 Task: Create a due date automation trigger when advanced on, on the wednesday of the week before a card is due add dates starting in between 1 and 5 days at 11:00 AM.
Action: Mouse moved to (1351, 108)
Screenshot: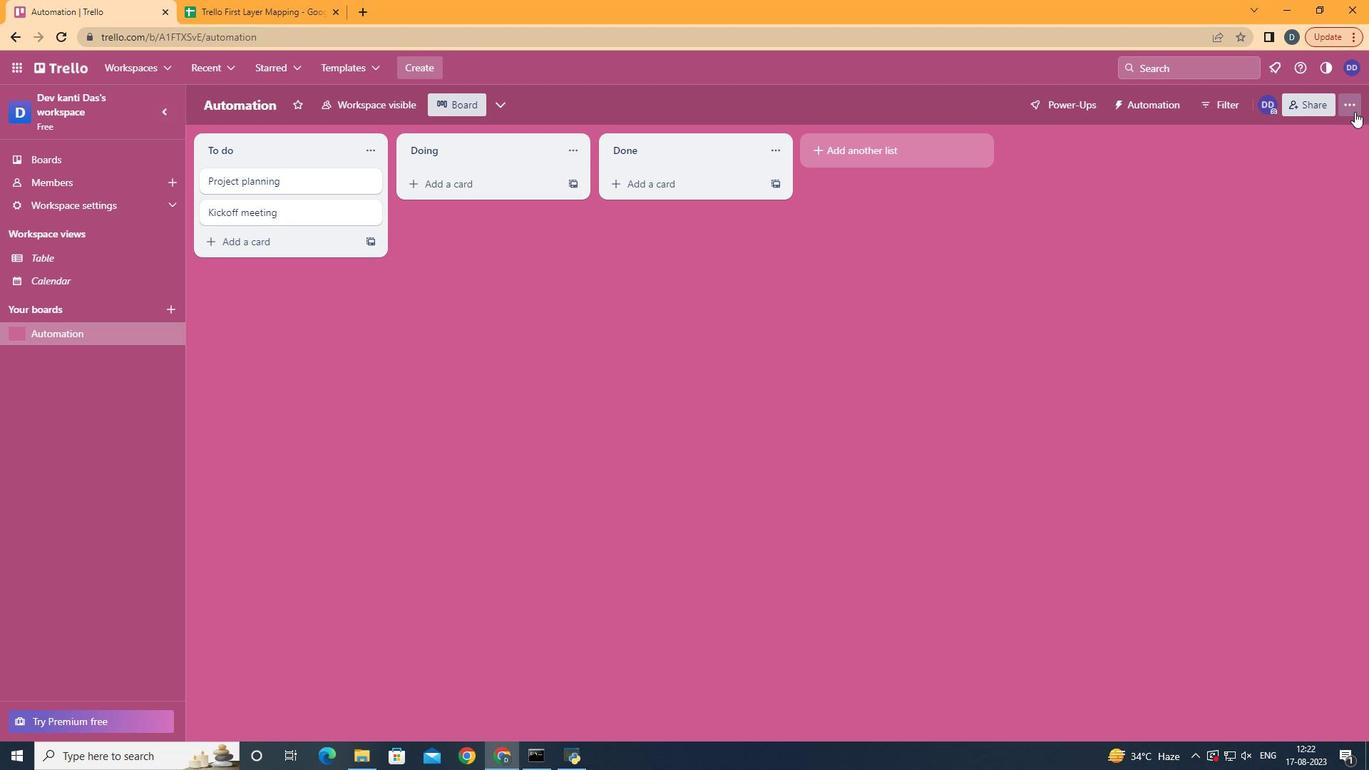 
Action: Mouse pressed left at (1351, 108)
Screenshot: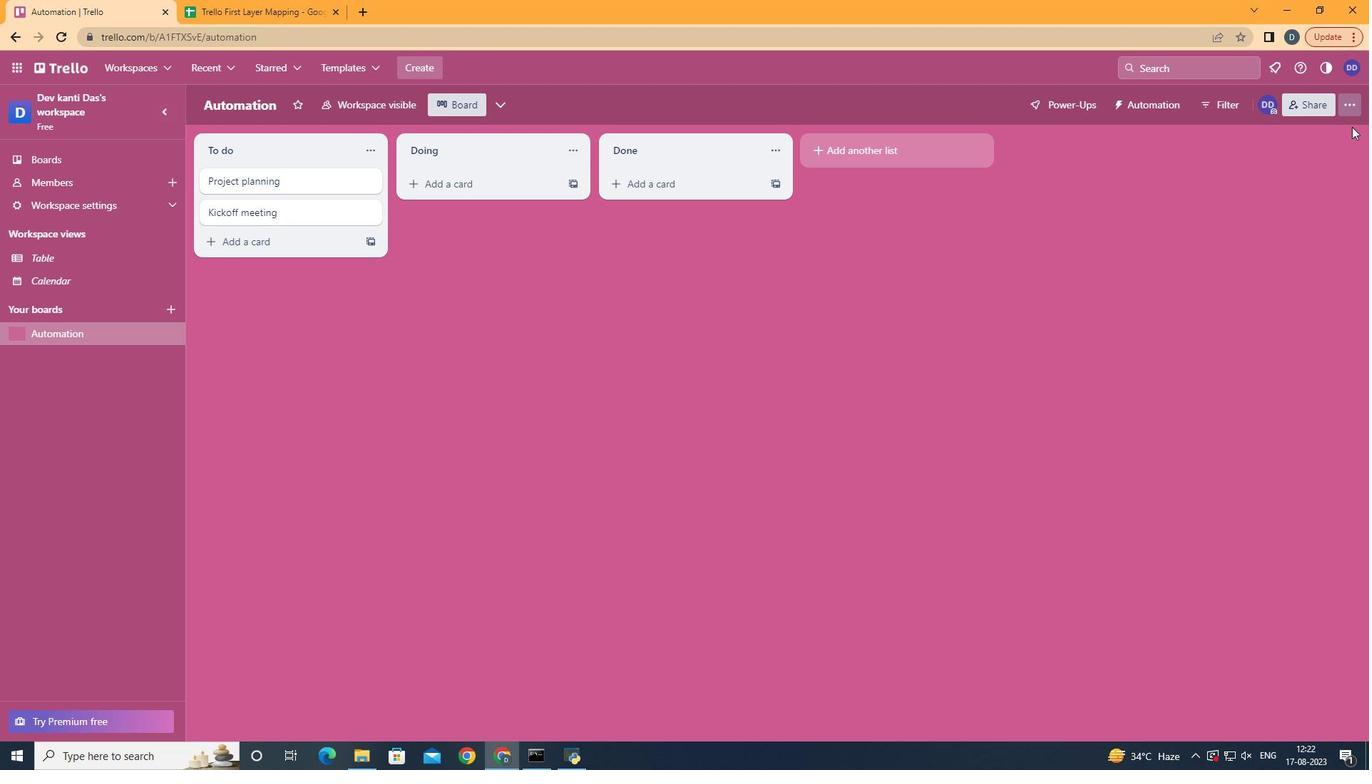 
Action: Mouse moved to (1273, 298)
Screenshot: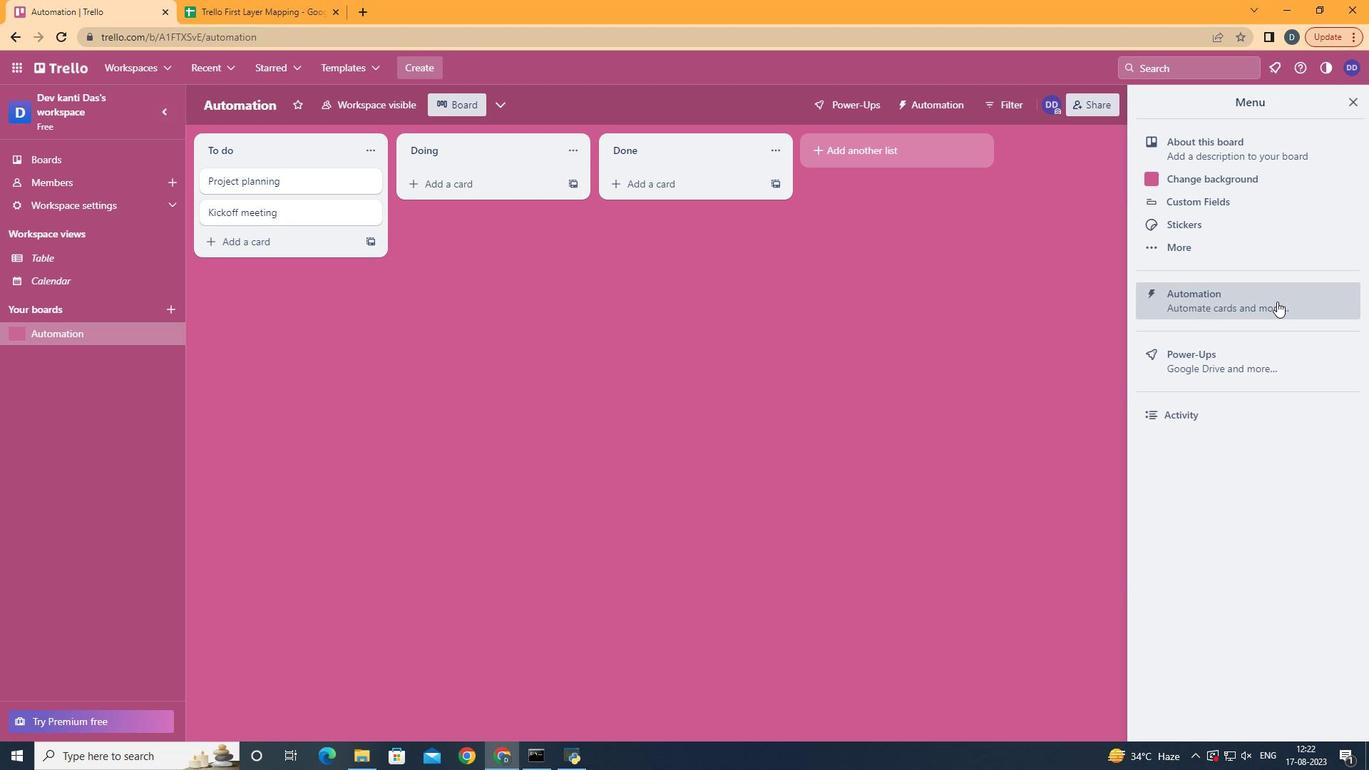 
Action: Mouse pressed left at (1273, 298)
Screenshot: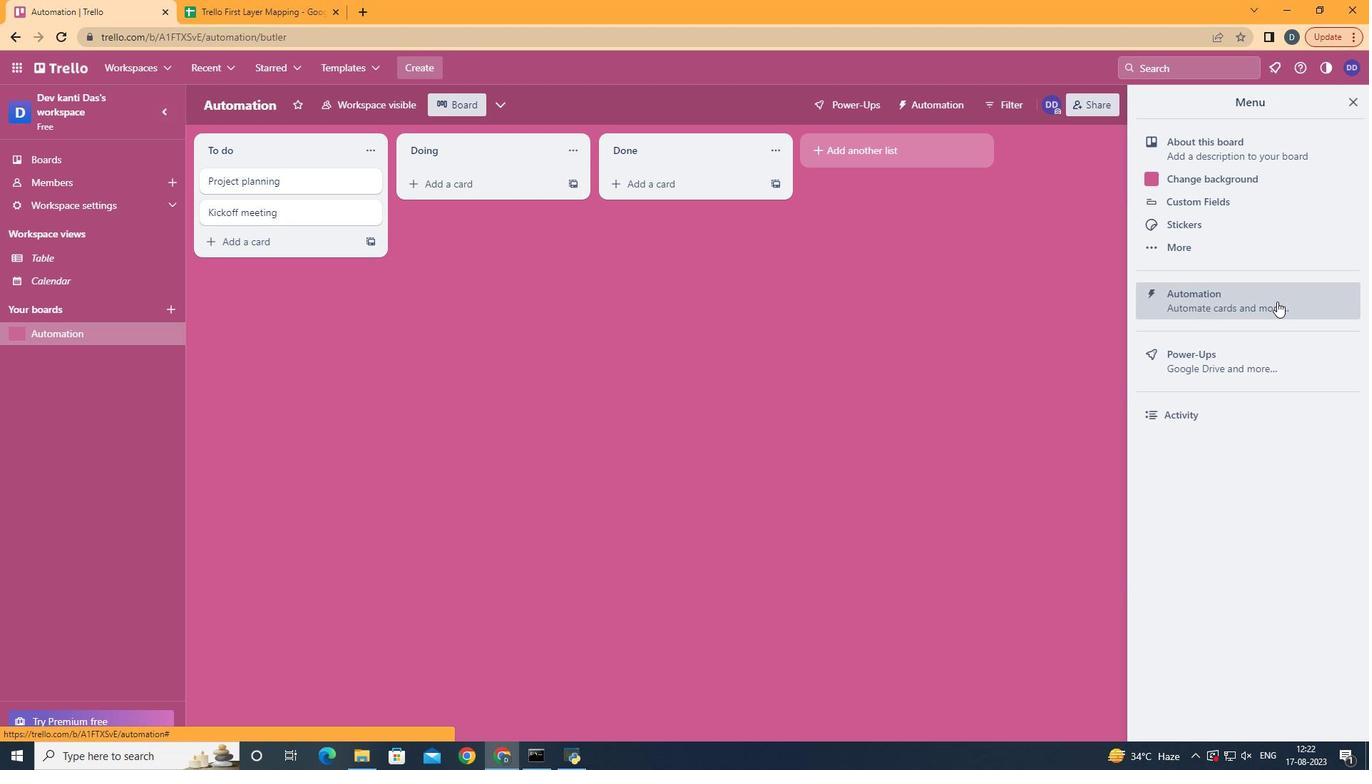 
Action: Mouse moved to (274, 296)
Screenshot: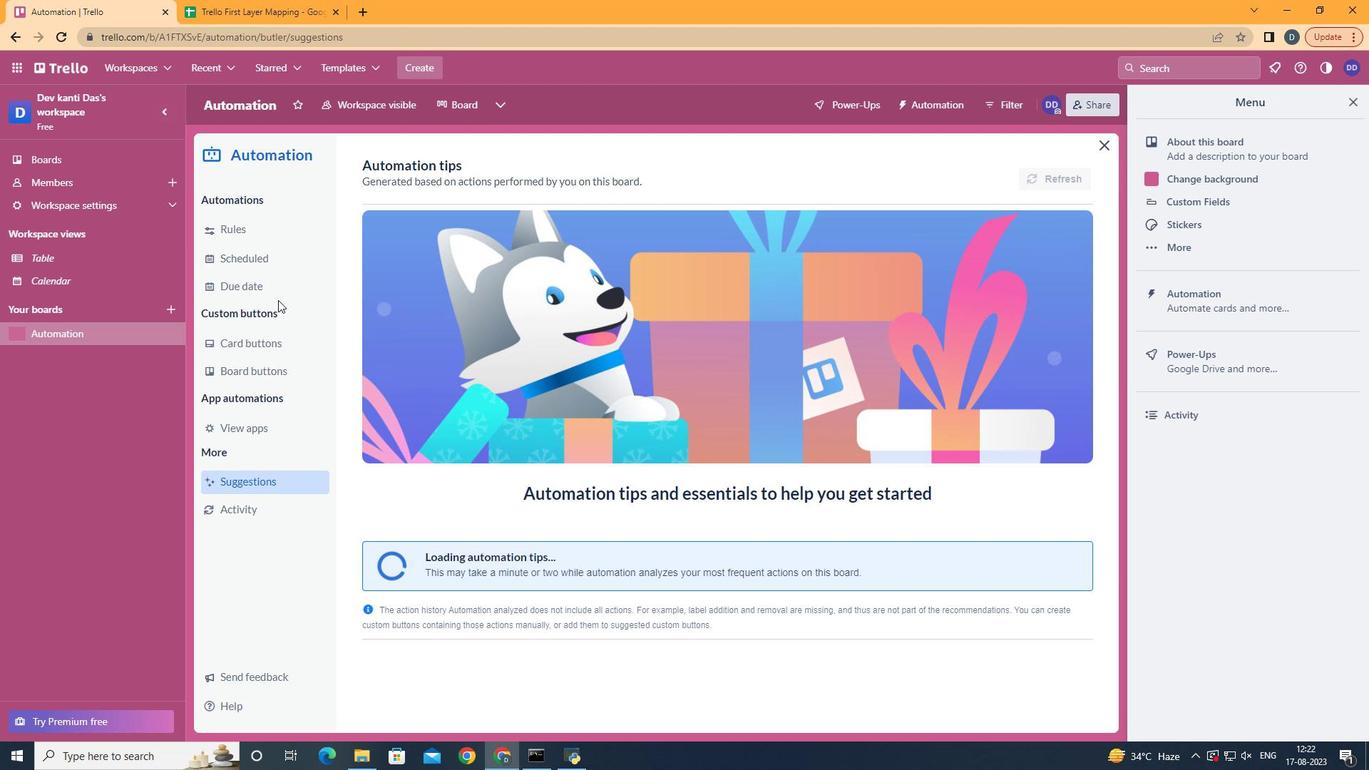 
Action: Mouse pressed left at (274, 296)
Screenshot: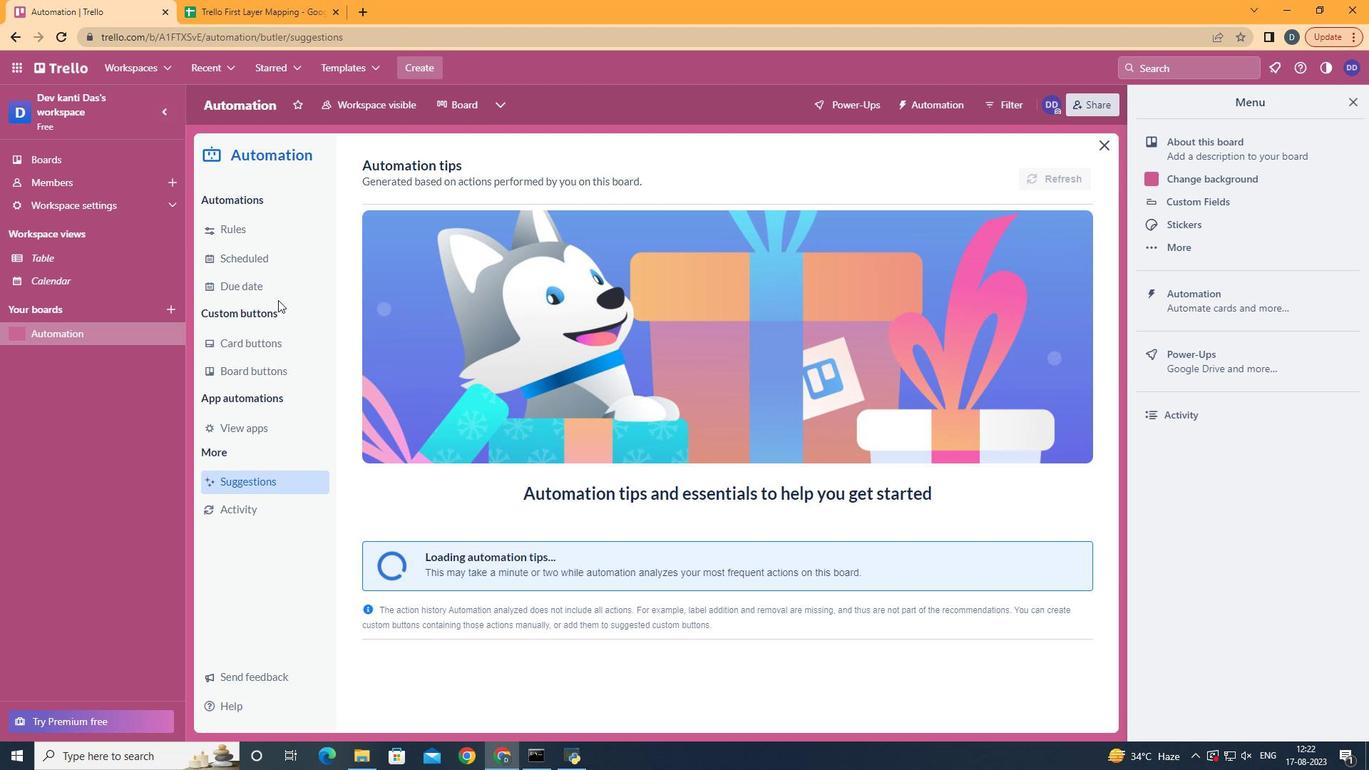 
Action: Mouse moved to (274, 283)
Screenshot: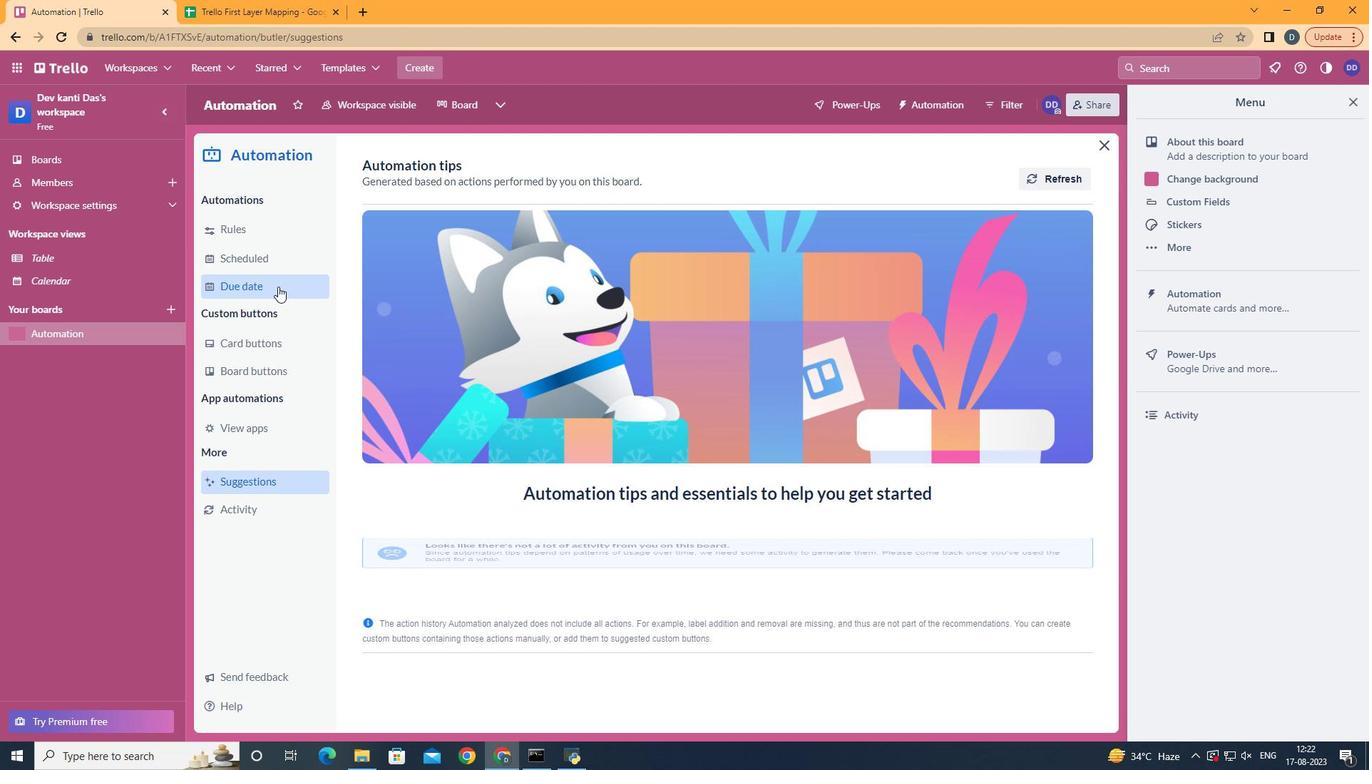 
Action: Mouse pressed left at (274, 283)
Screenshot: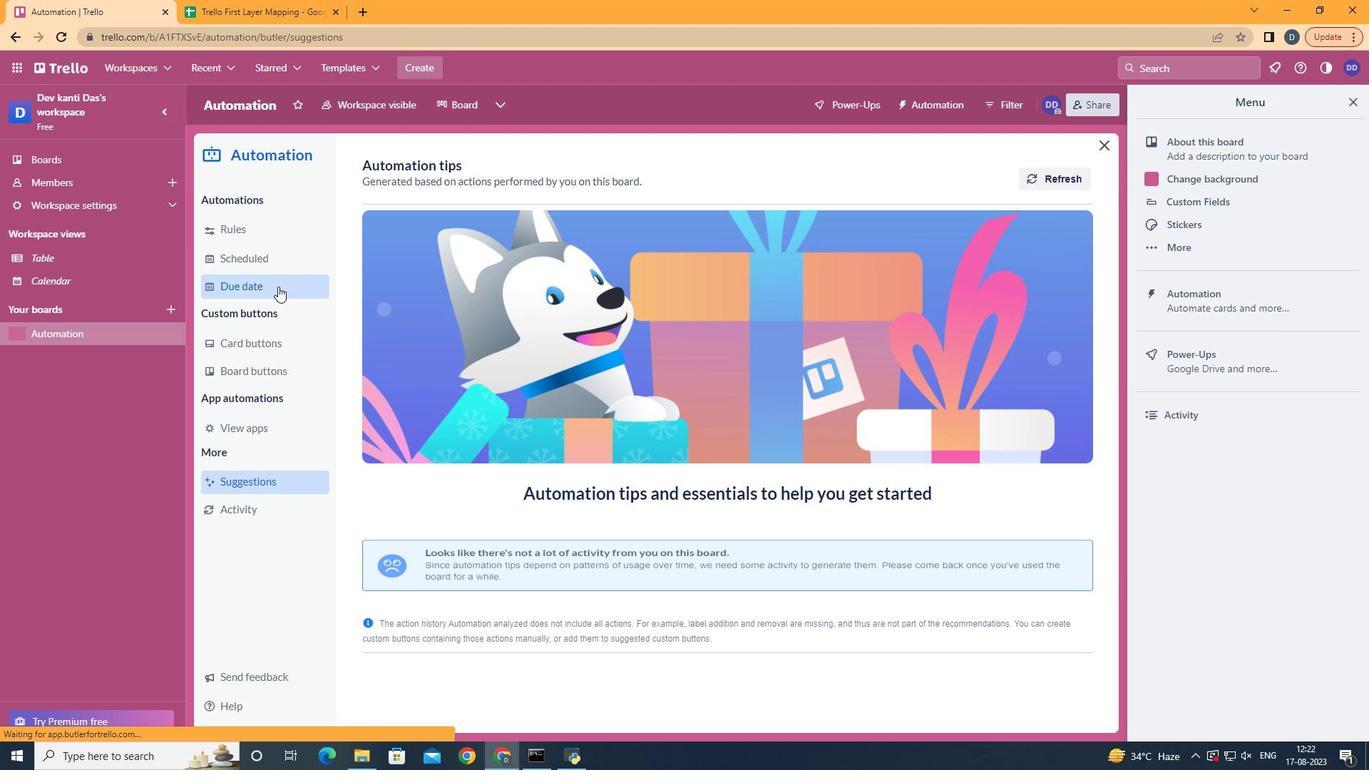
Action: Mouse moved to (1019, 161)
Screenshot: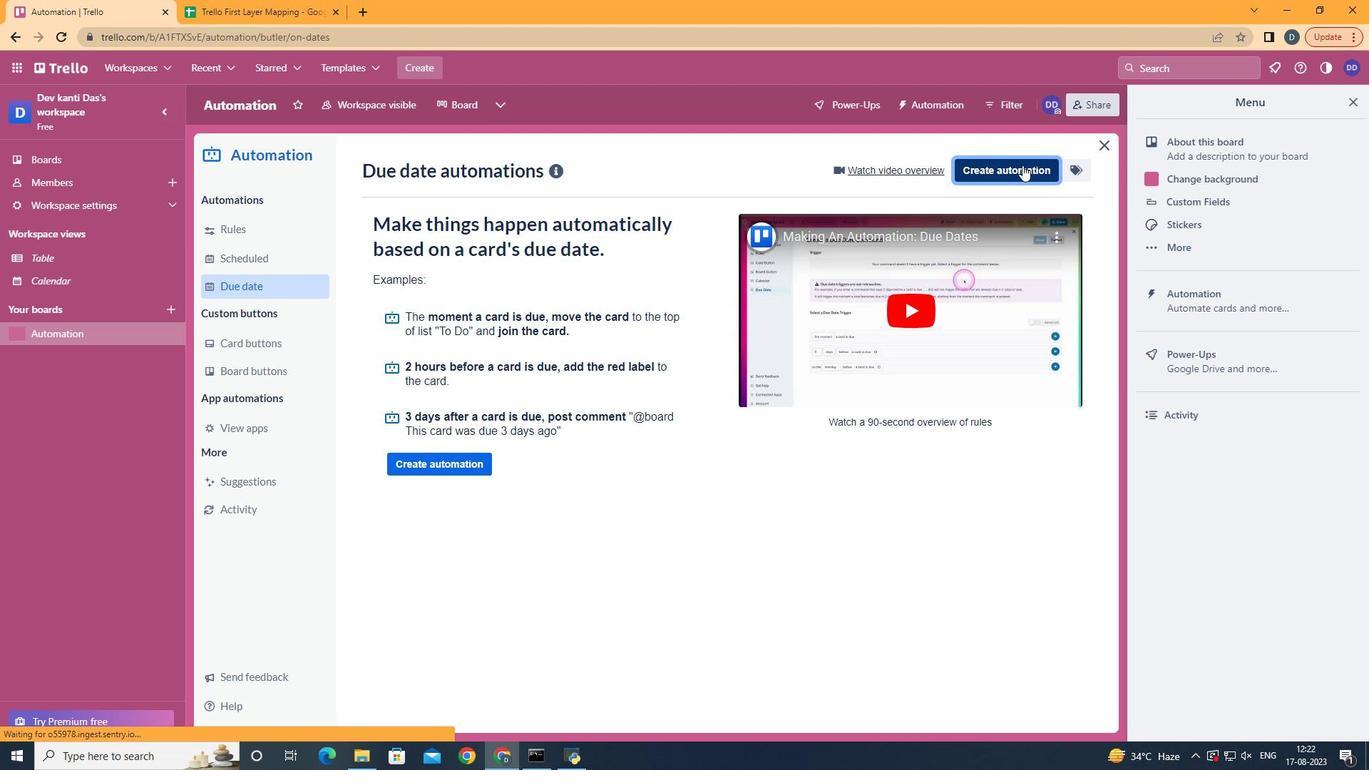 
Action: Mouse pressed left at (1019, 161)
Screenshot: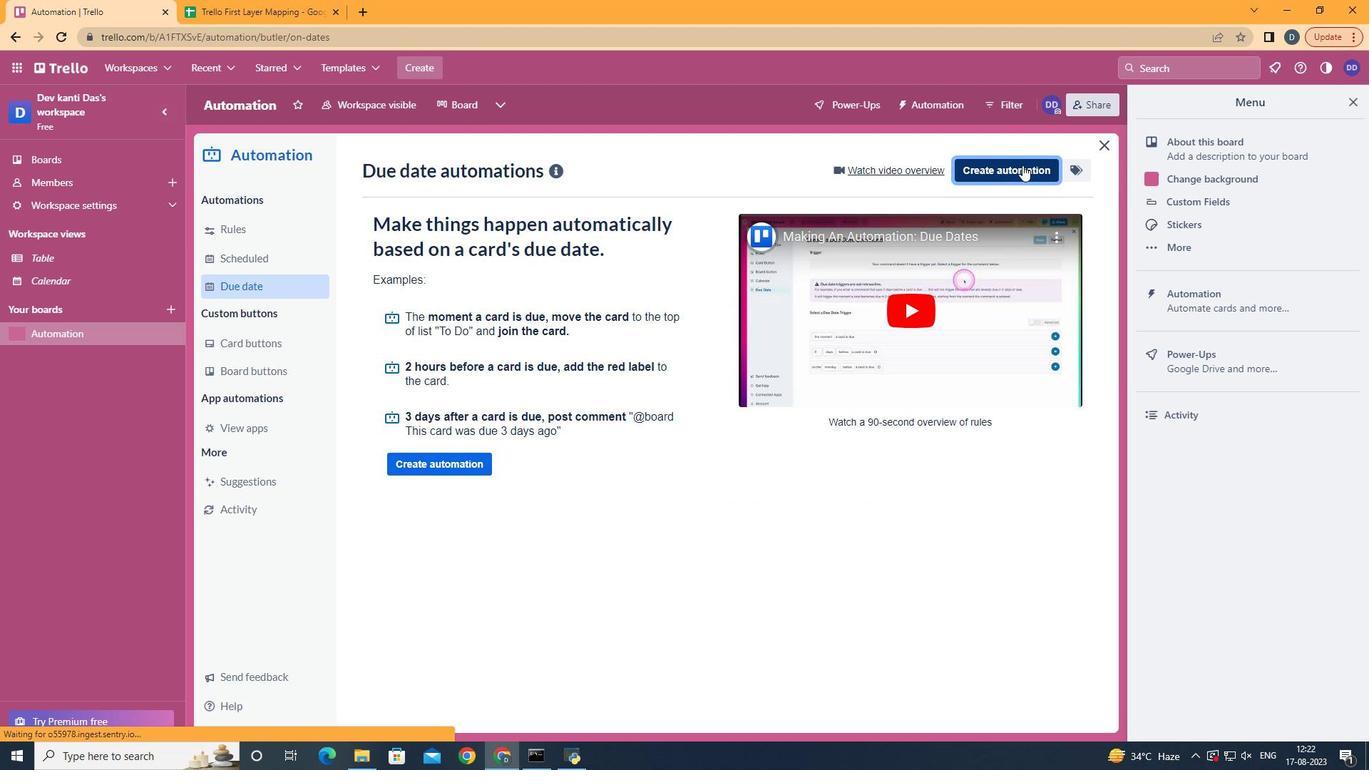 
Action: Mouse moved to (755, 304)
Screenshot: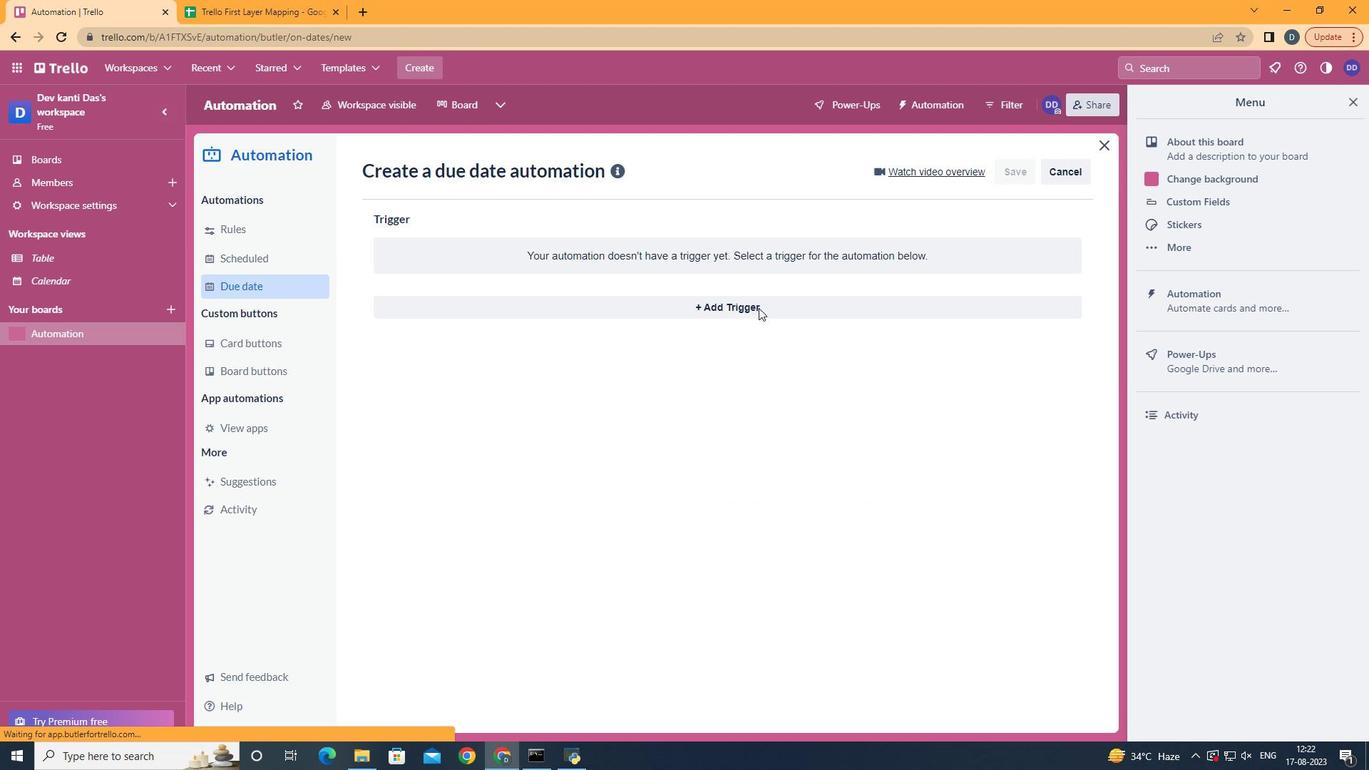 
Action: Mouse pressed left at (755, 304)
Screenshot: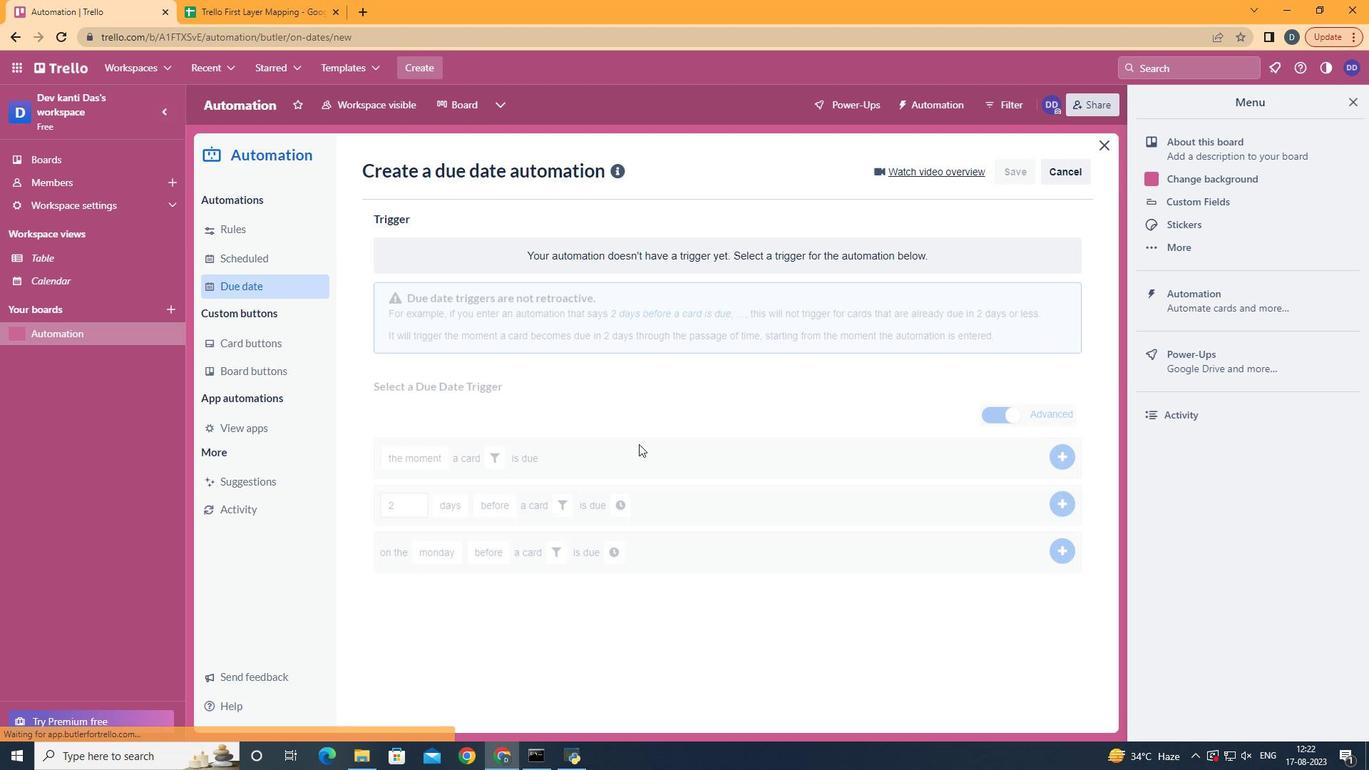 
Action: Mouse moved to (472, 426)
Screenshot: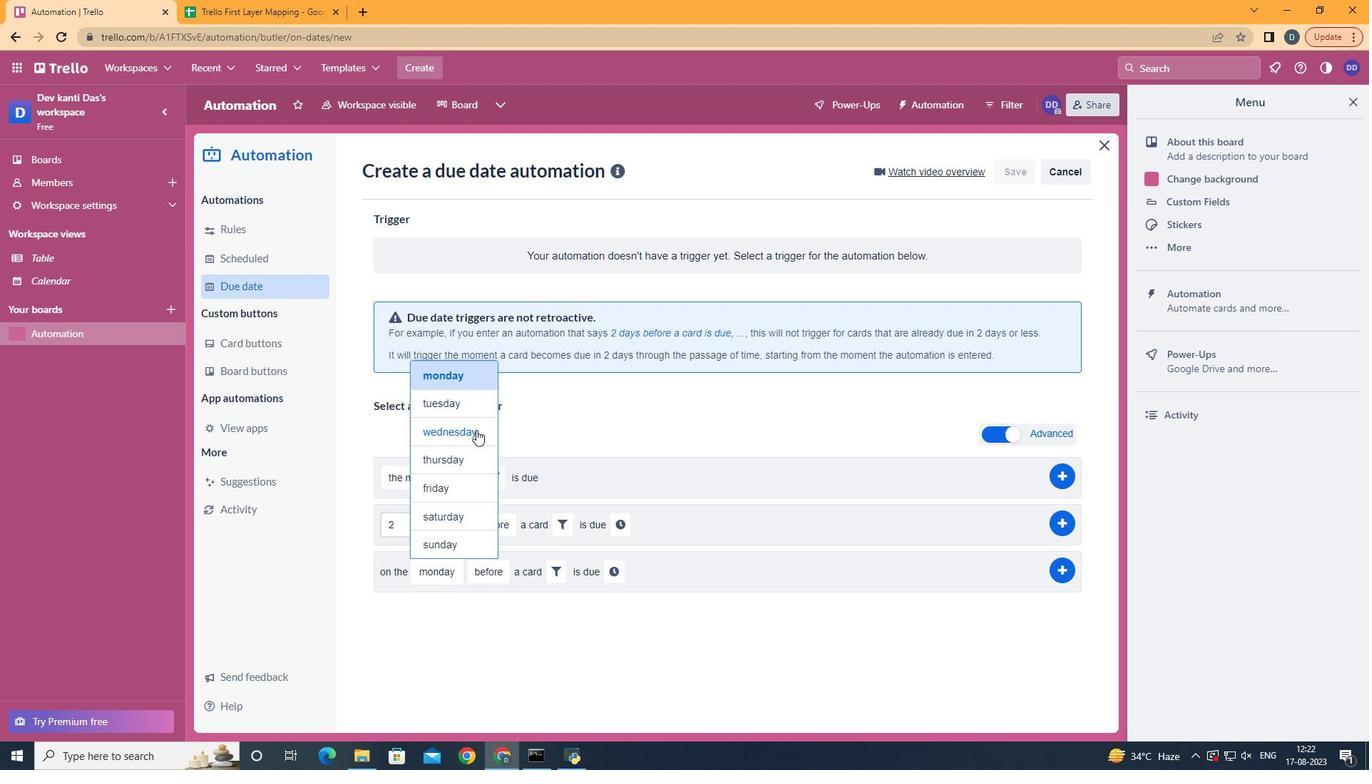 
Action: Mouse pressed left at (472, 426)
Screenshot: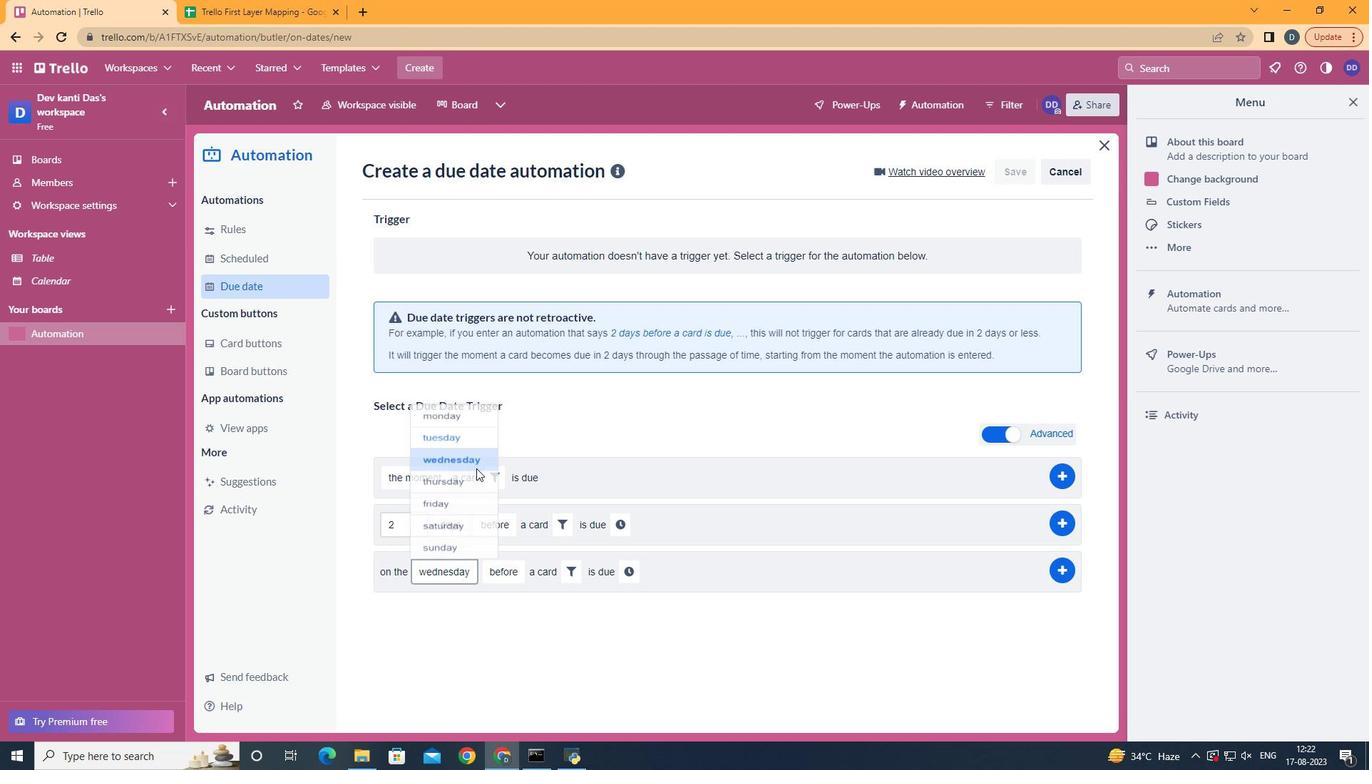 
Action: Mouse moved to (510, 676)
Screenshot: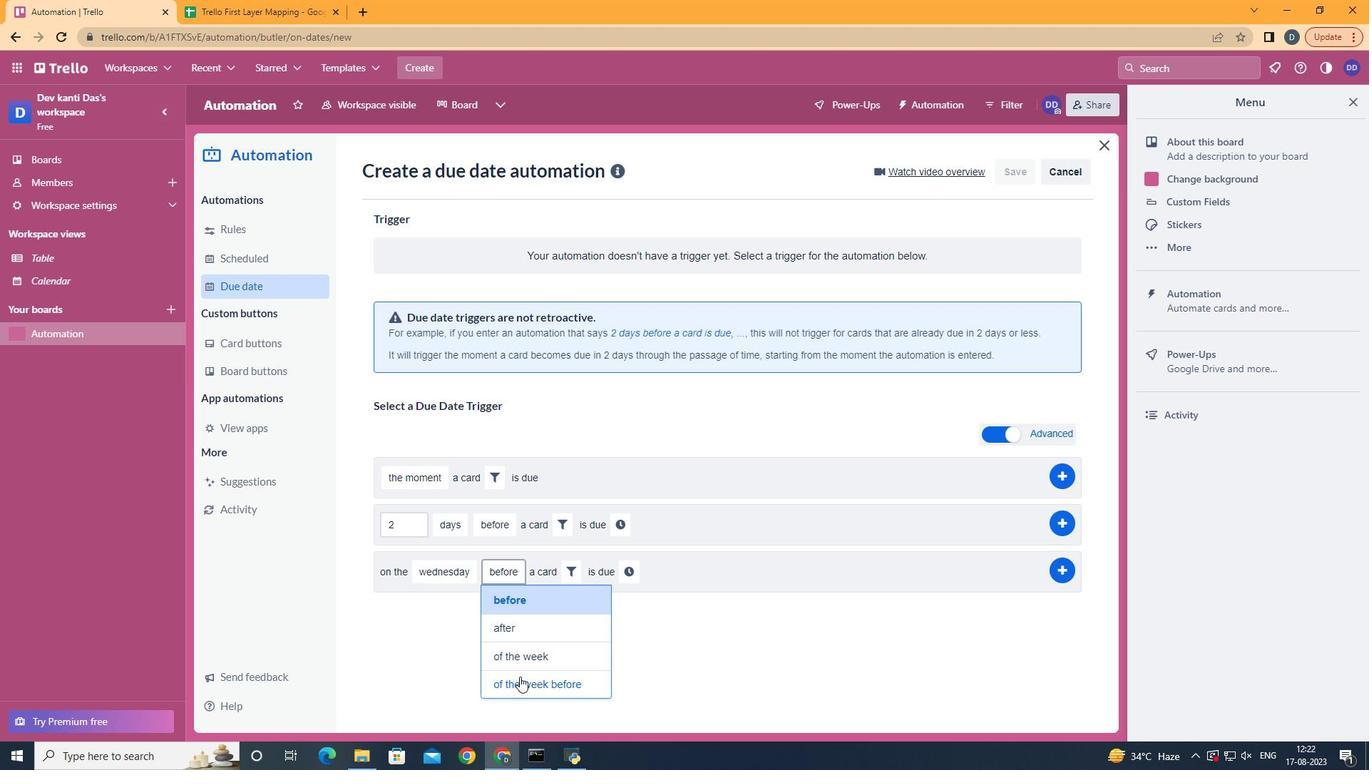 
Action: Mouse pressed left at (510, 676)
Screenshot: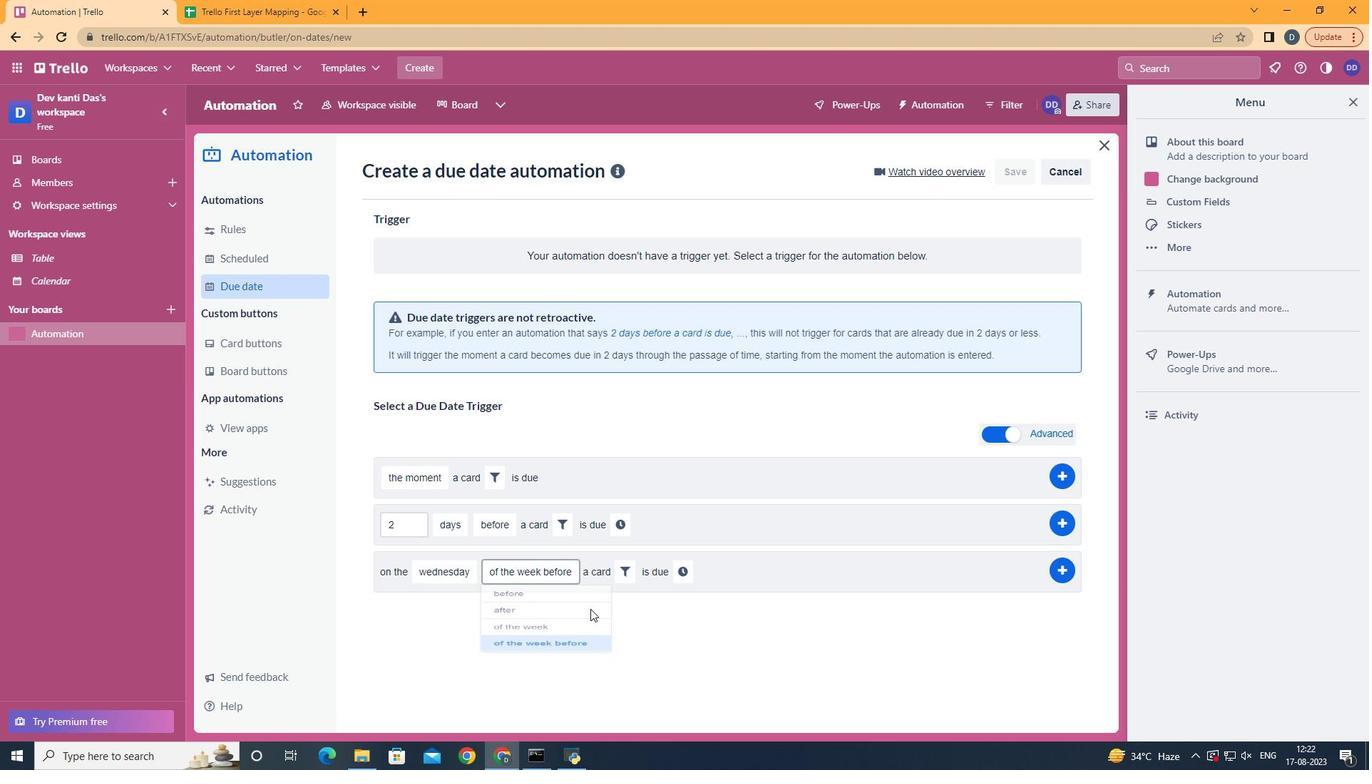 
Action: Mouse moved to (614, 568)
Screenshot: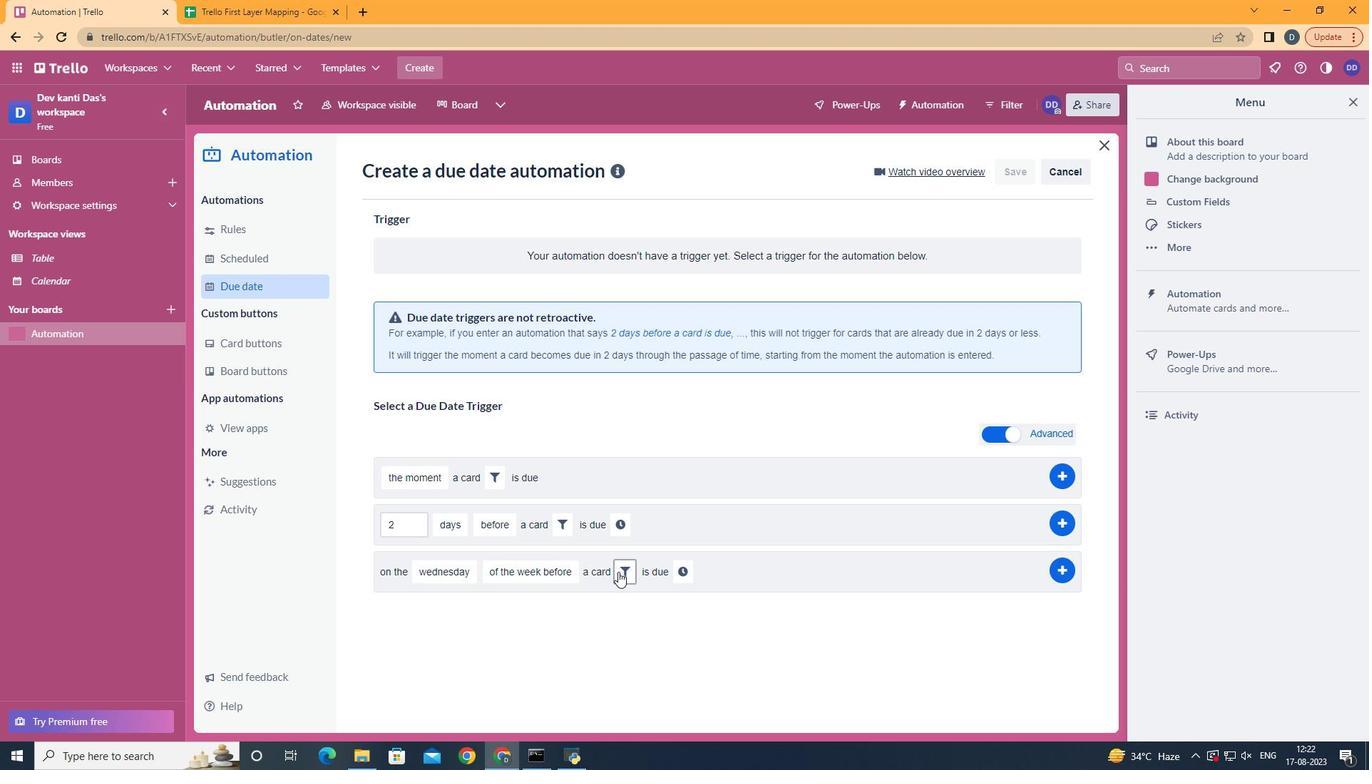 
Action: Mouse pressed left at (614, 568)
Screenshot: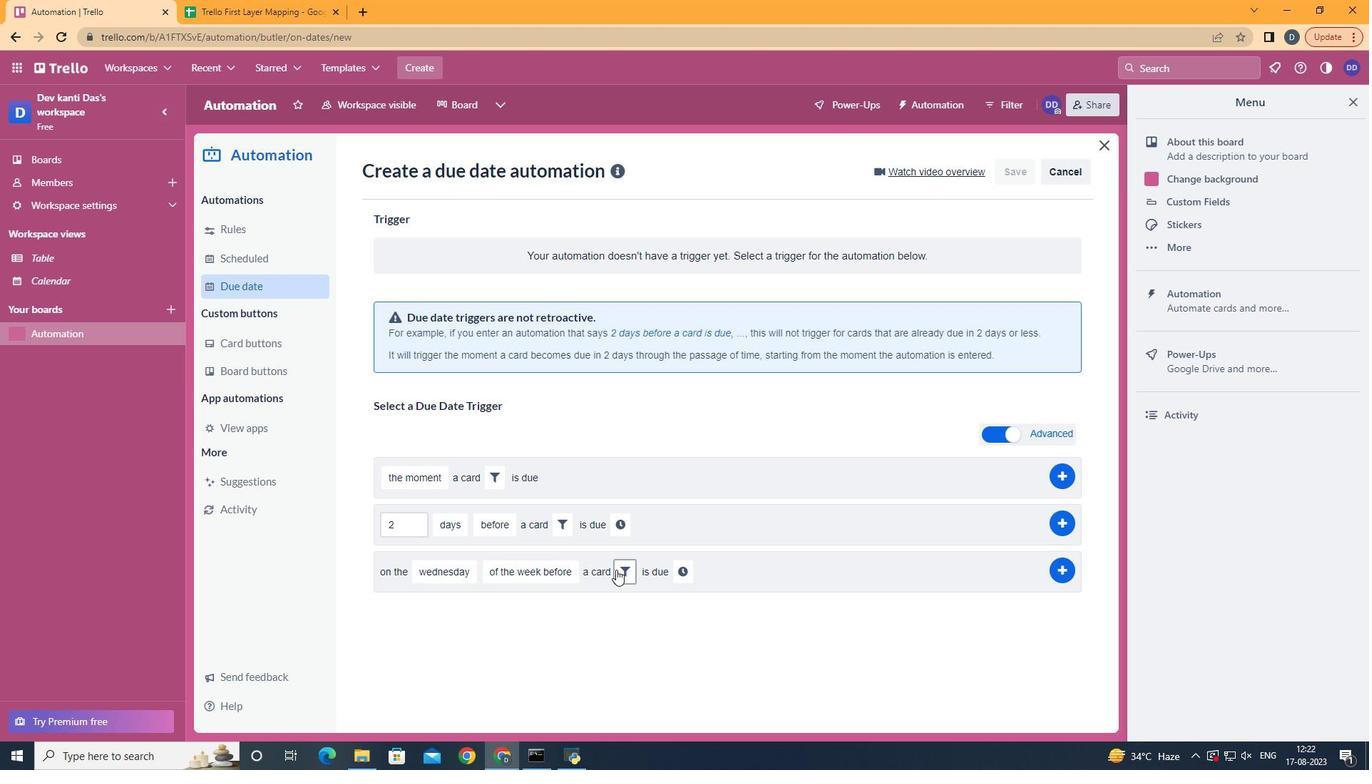 
Action: Mouse moved to (683, 604)
Screenshot: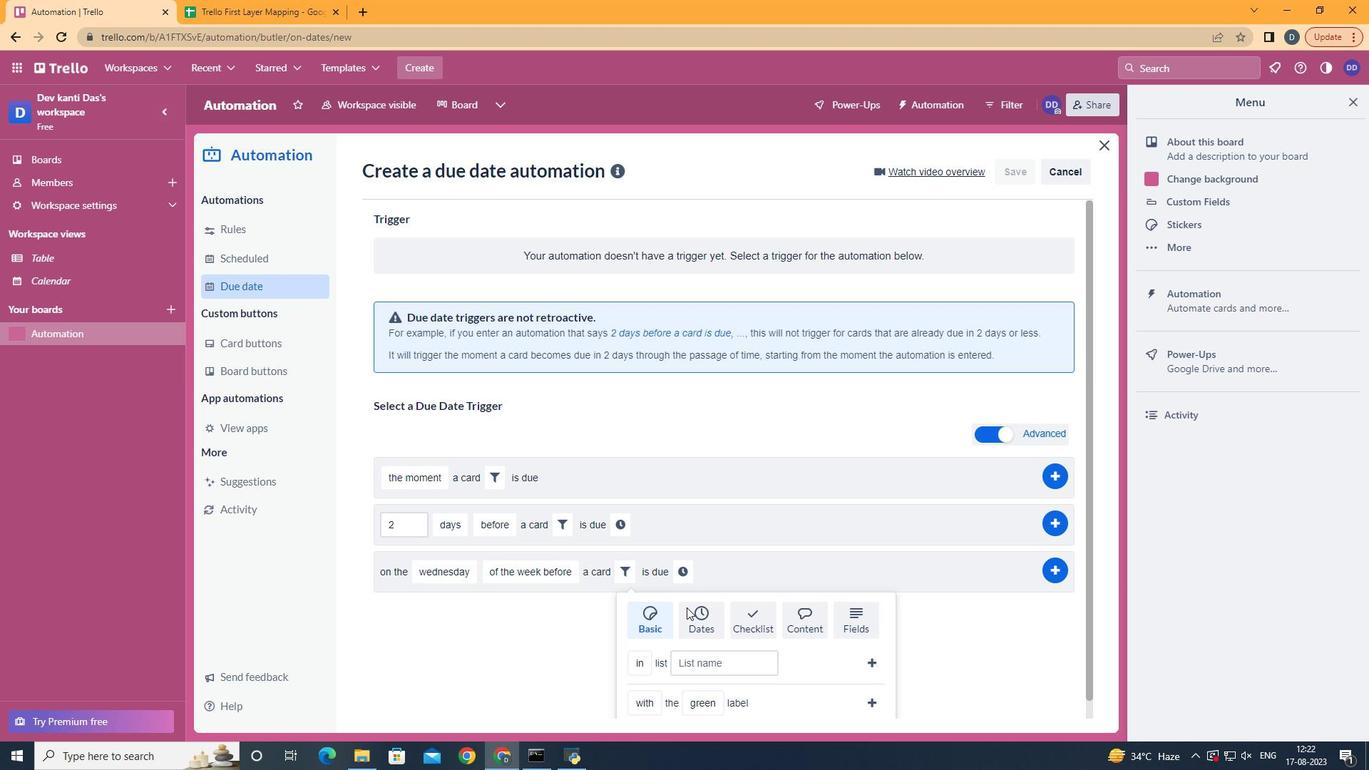 
Action: Mouse pressed left at (683, 604)
Screenshot: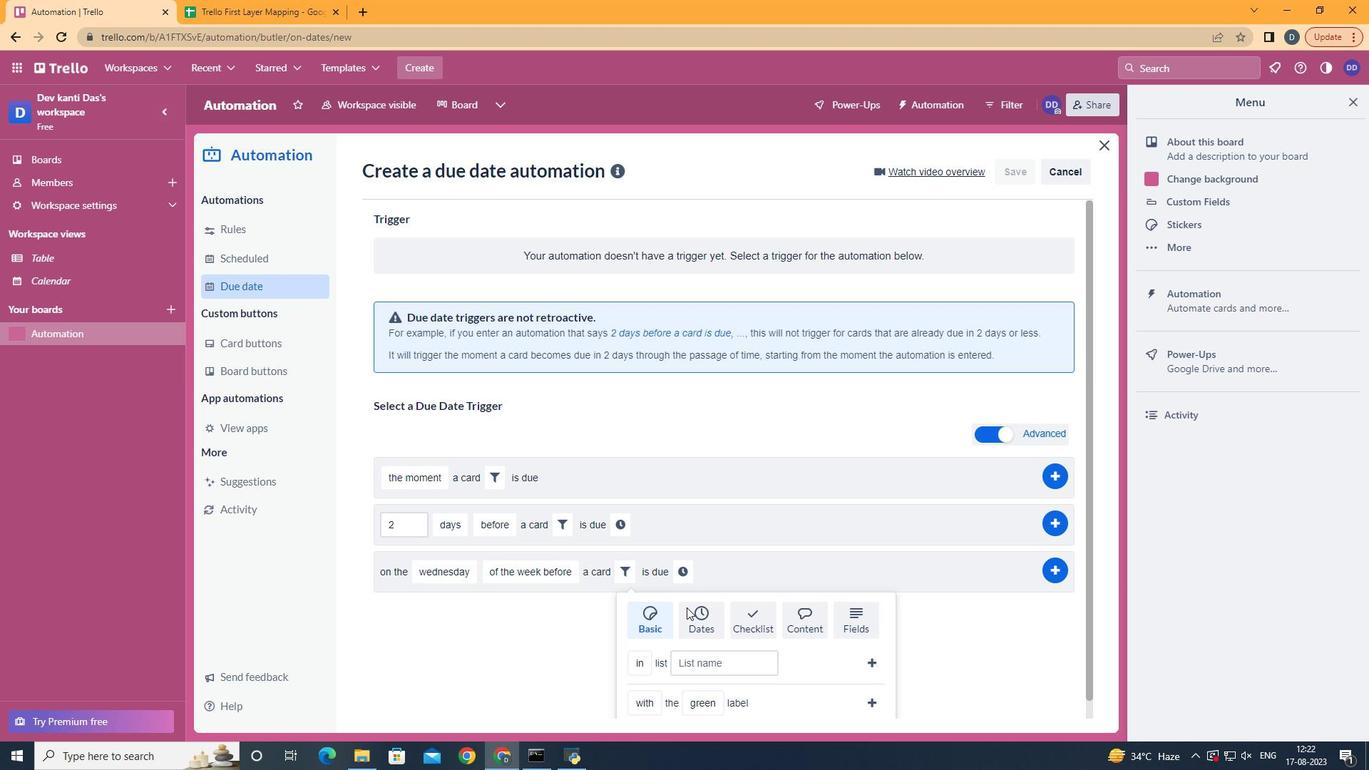 
Action: Mouse moved to (686, 604)
Screenshot: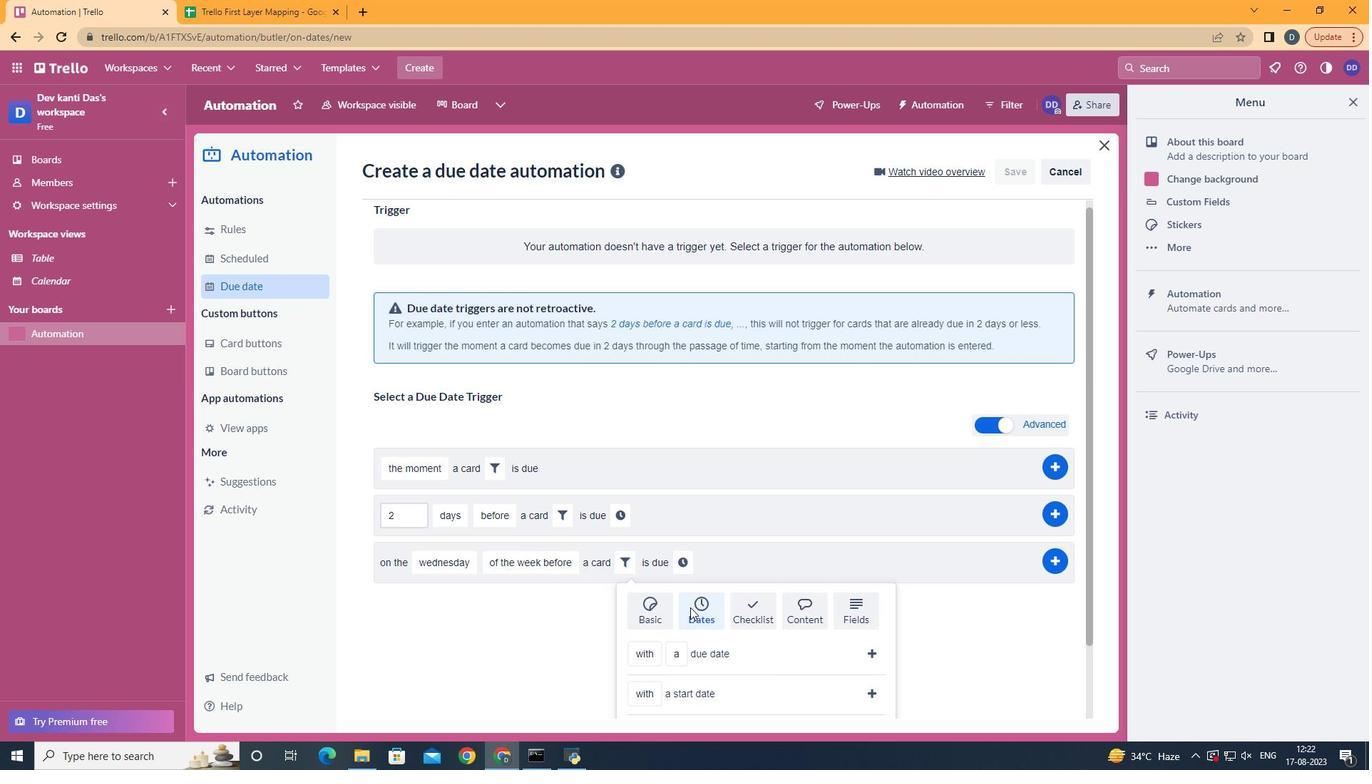 
Action: Mouse scrolled (686, 603) with delta (0, 0)
Screenshot: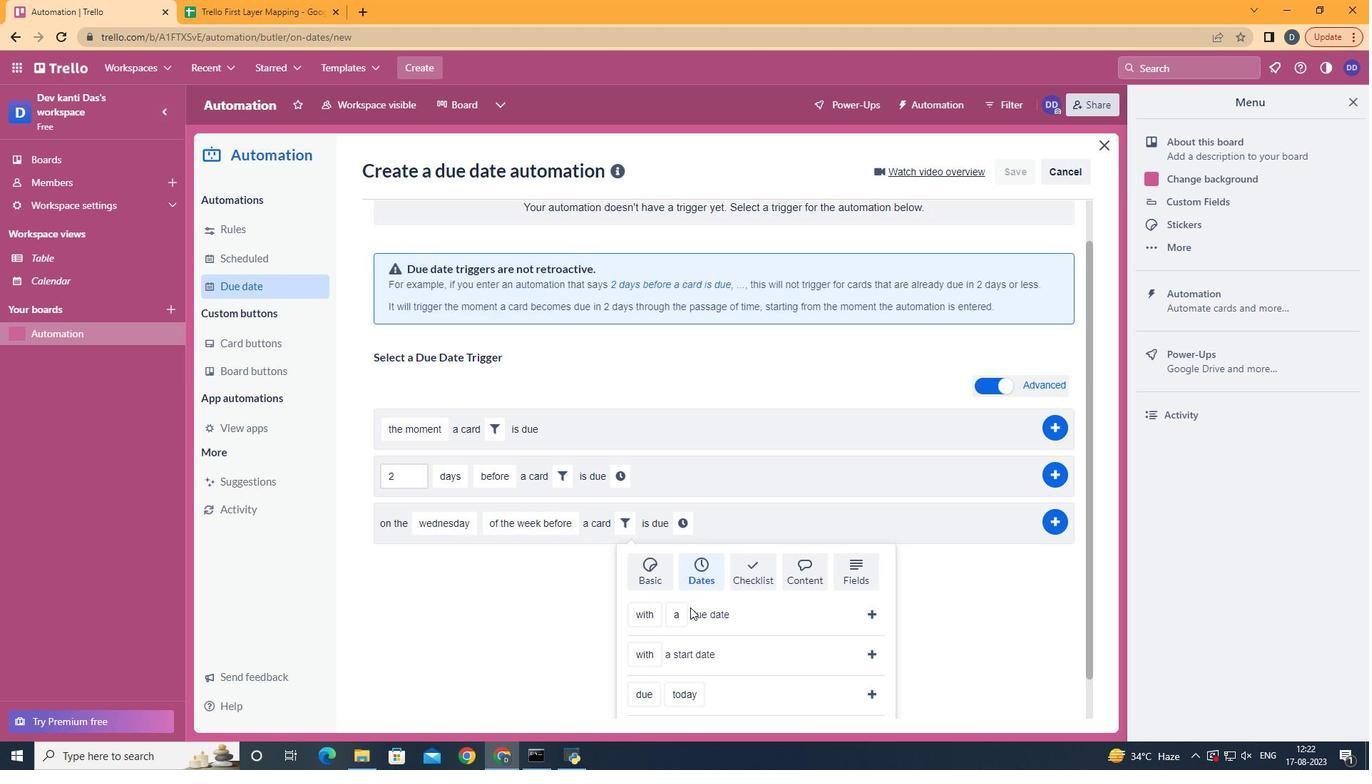 
Action: Mouse scrolled (686, 603) with delta (0, 0)
Screenshot: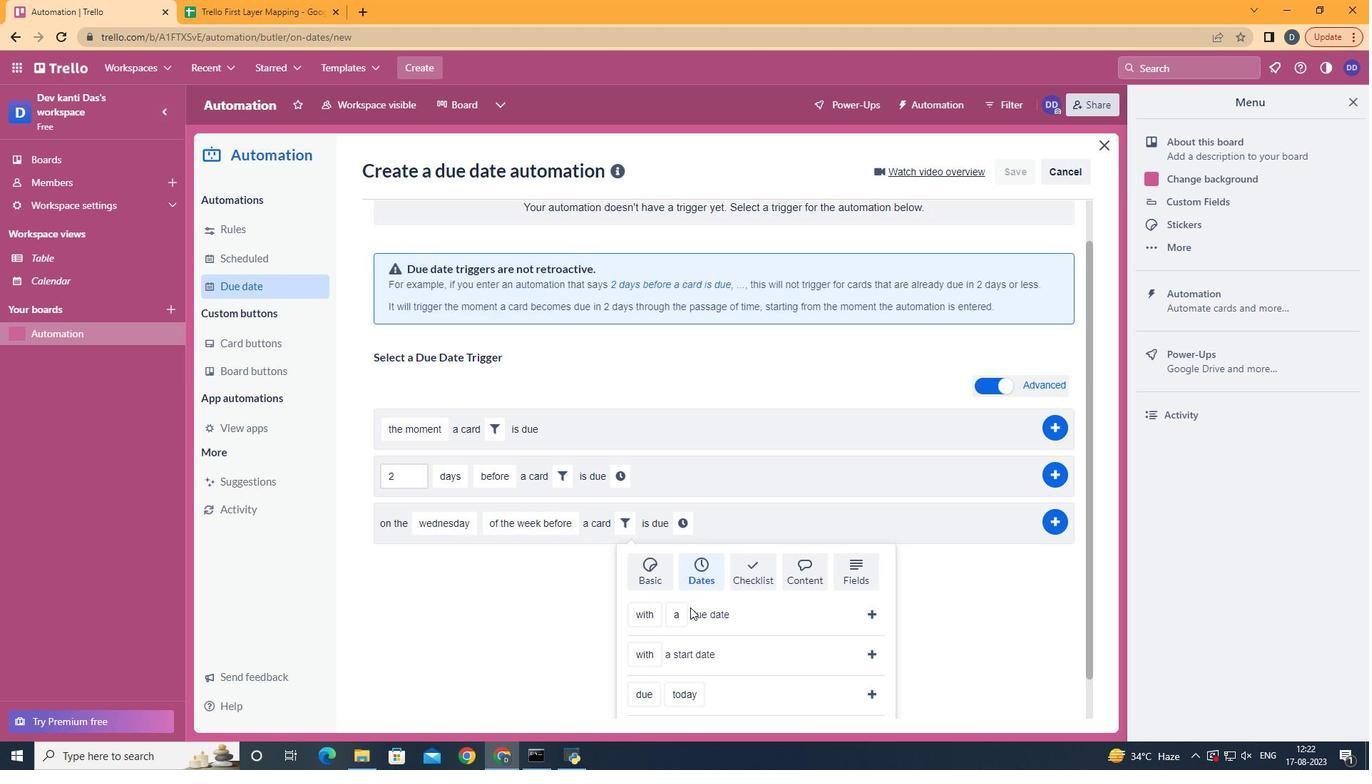 
Action: Mouse scrolled (686, 603) with delta (0, 0)
Screenshot: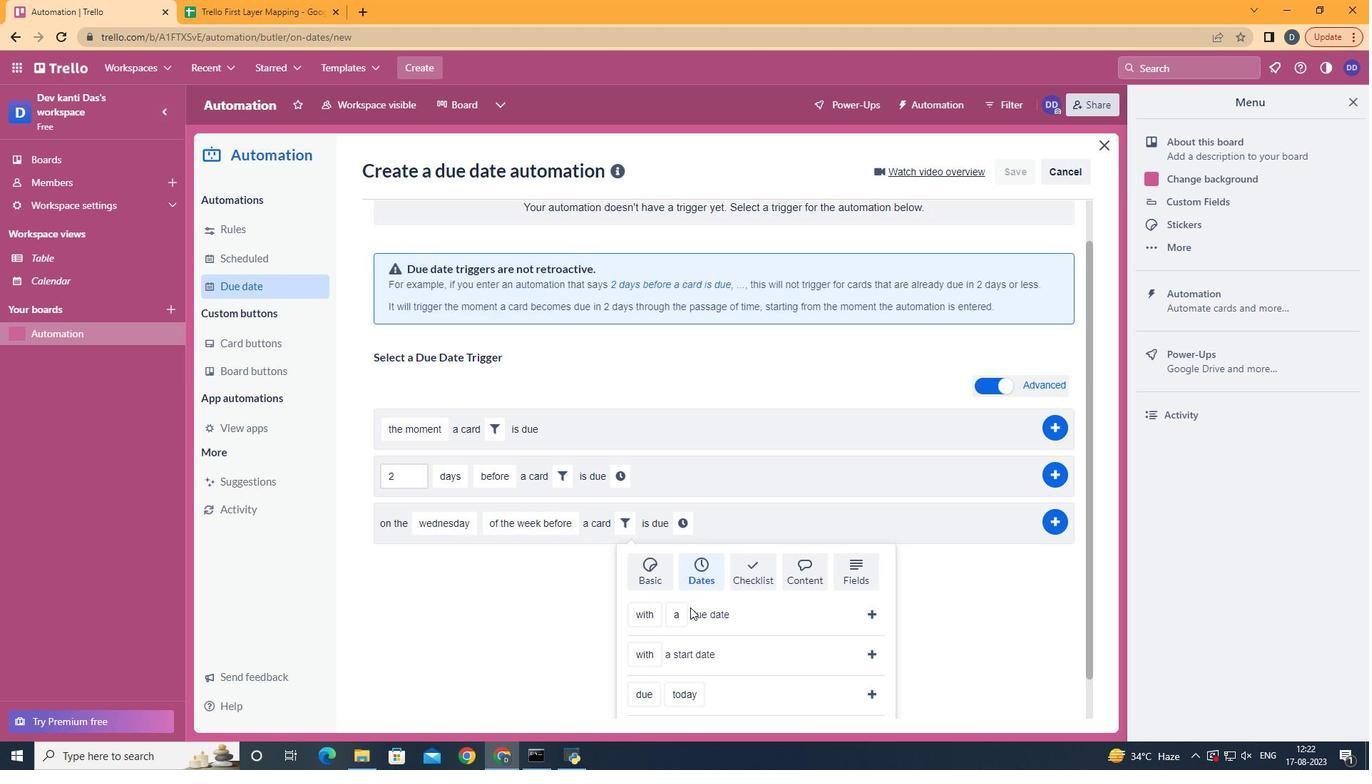 
Action: Mouse scrolled (686, 603) with delta (0, 0)
Screenshot: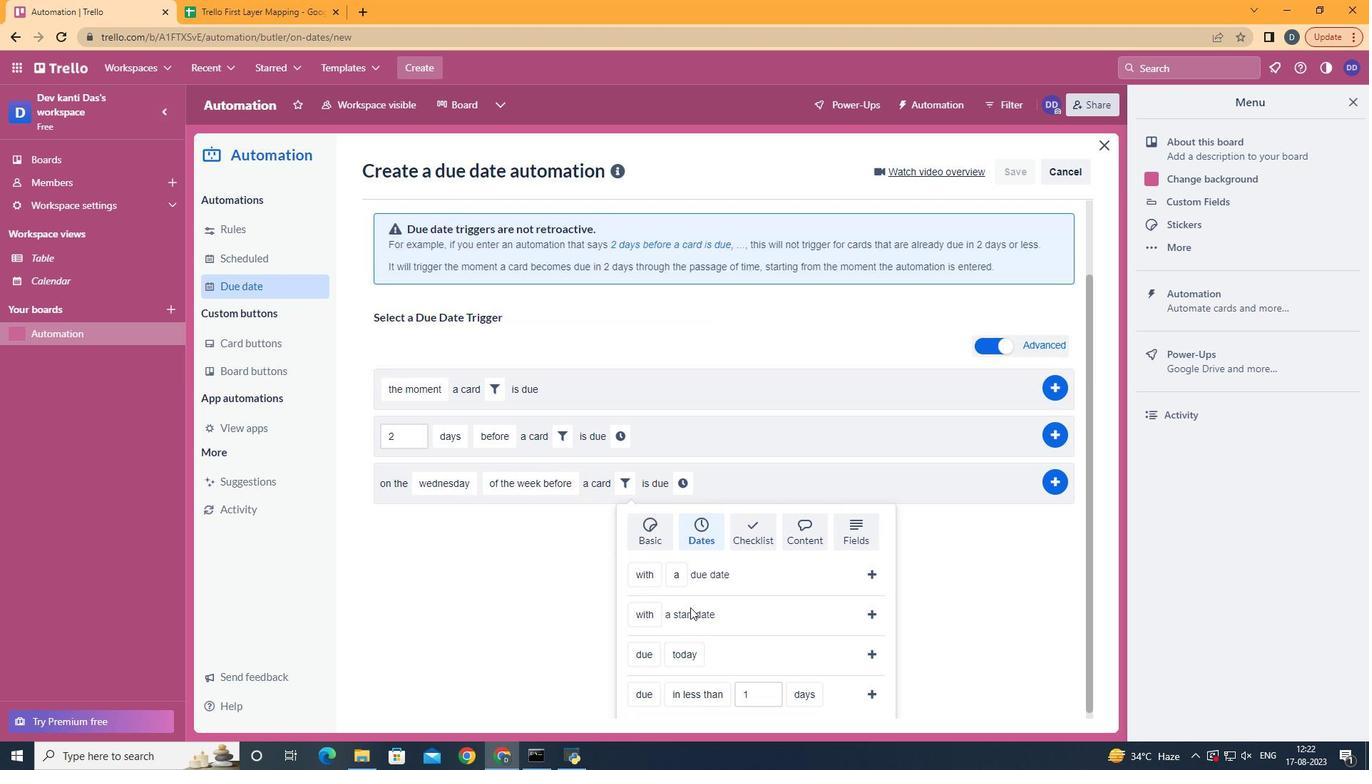 
Action: Mouse scrolled (686, 603) with delta (0, 0)
Screenshot: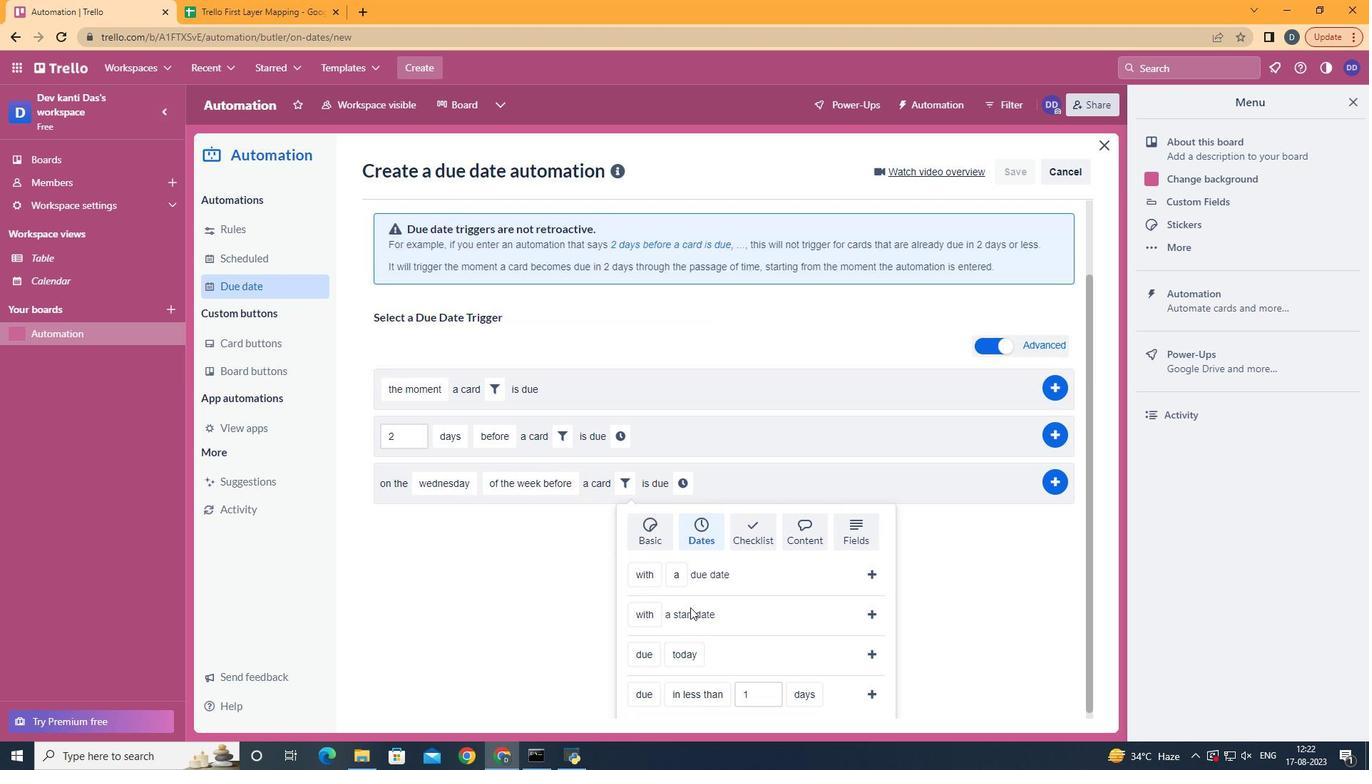 
Action: Mouse moved to (658, 649)
Screenshot: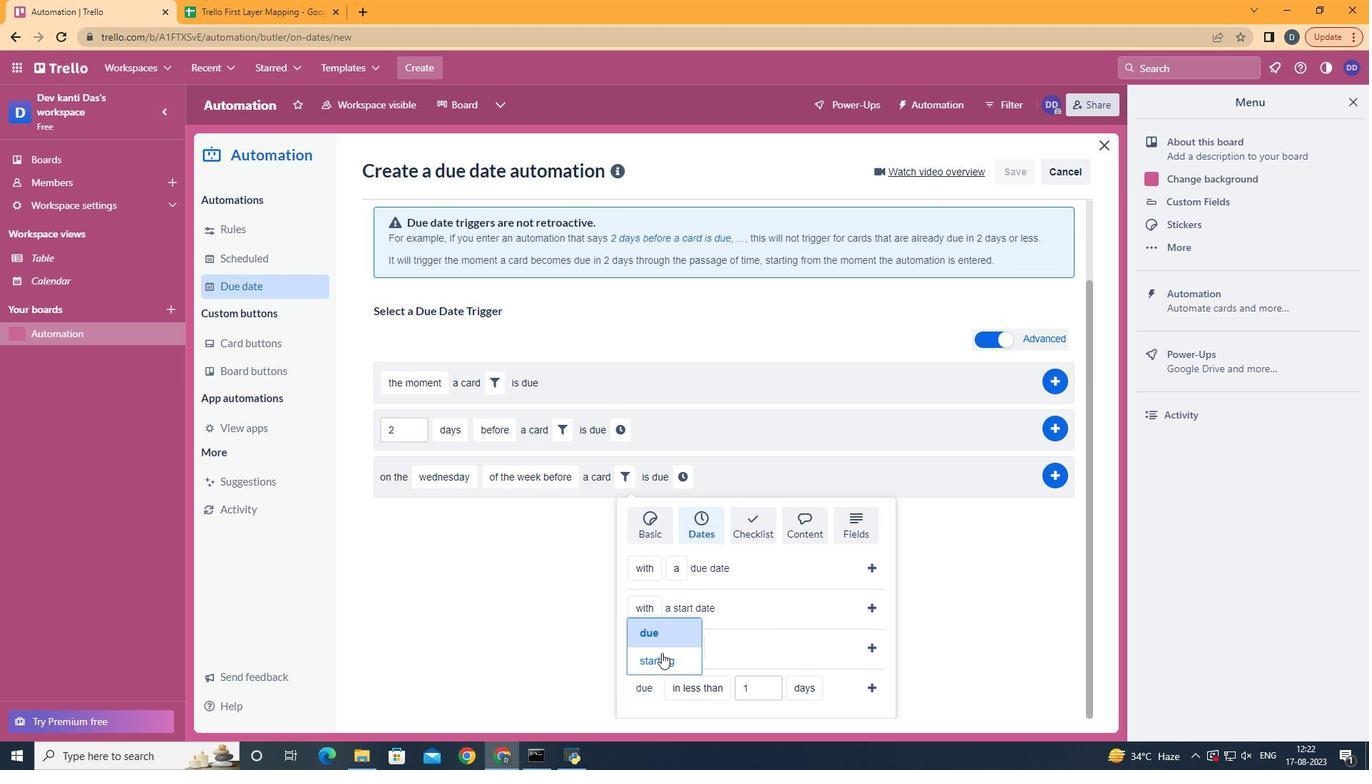 
Action: Mouse pressed left at (658, 649)
Screenshot: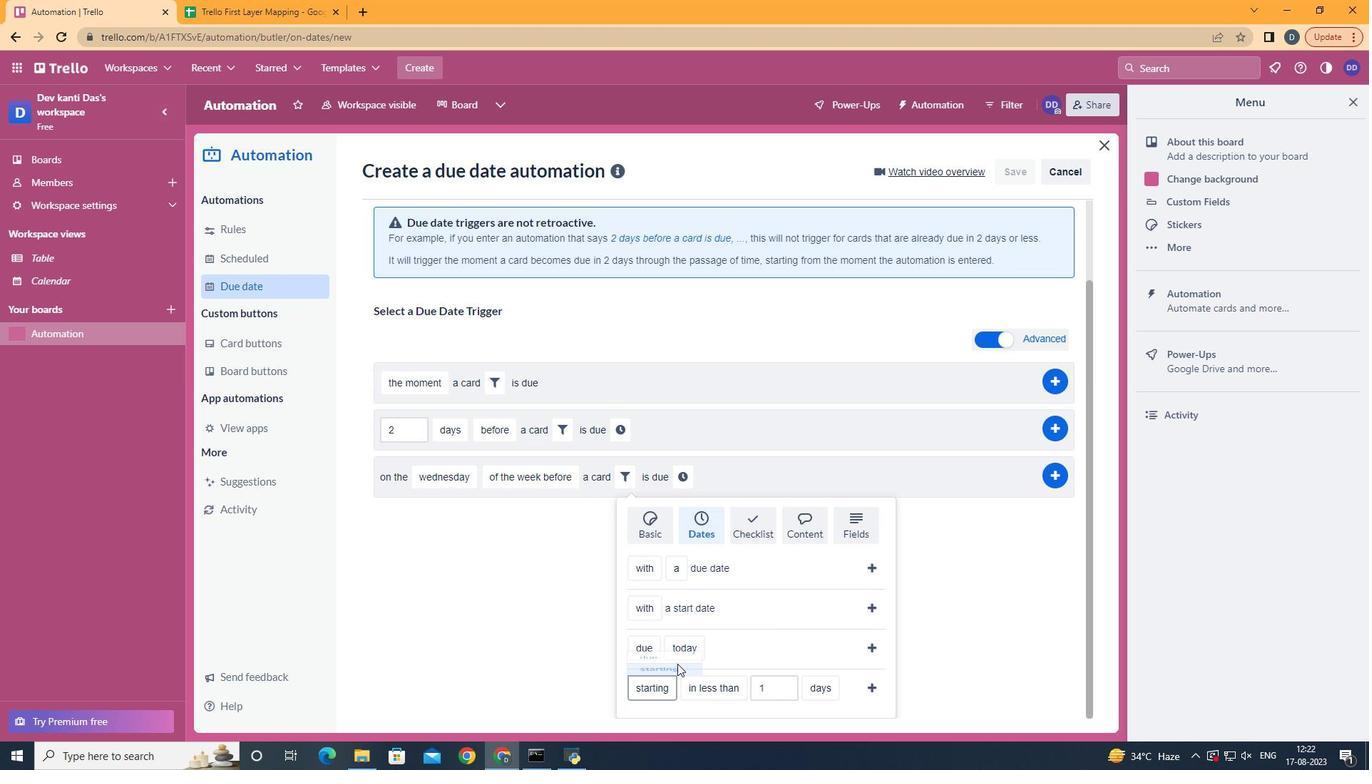 
Action: Mouse moved to (721, 649)
Screenshot: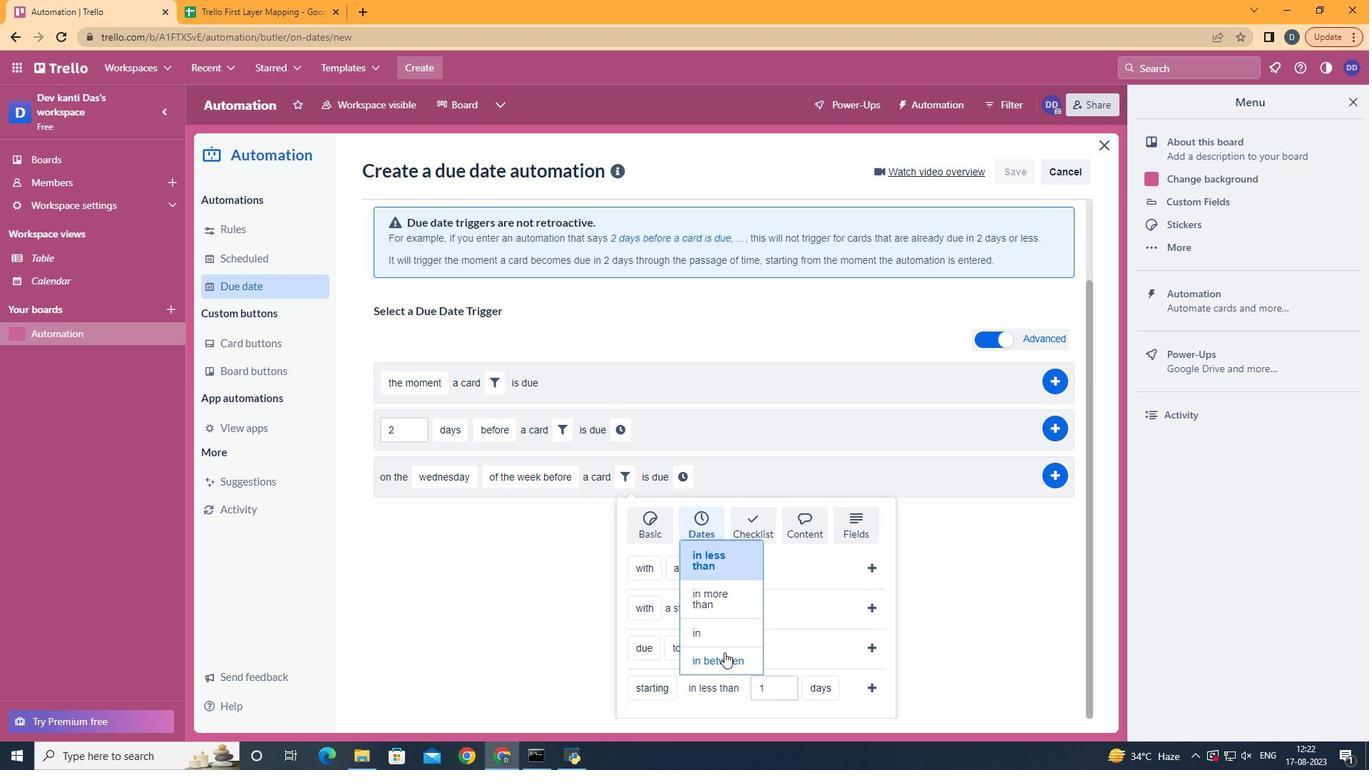
Action: Mouse pressed left at (721, 649)
Screenshot: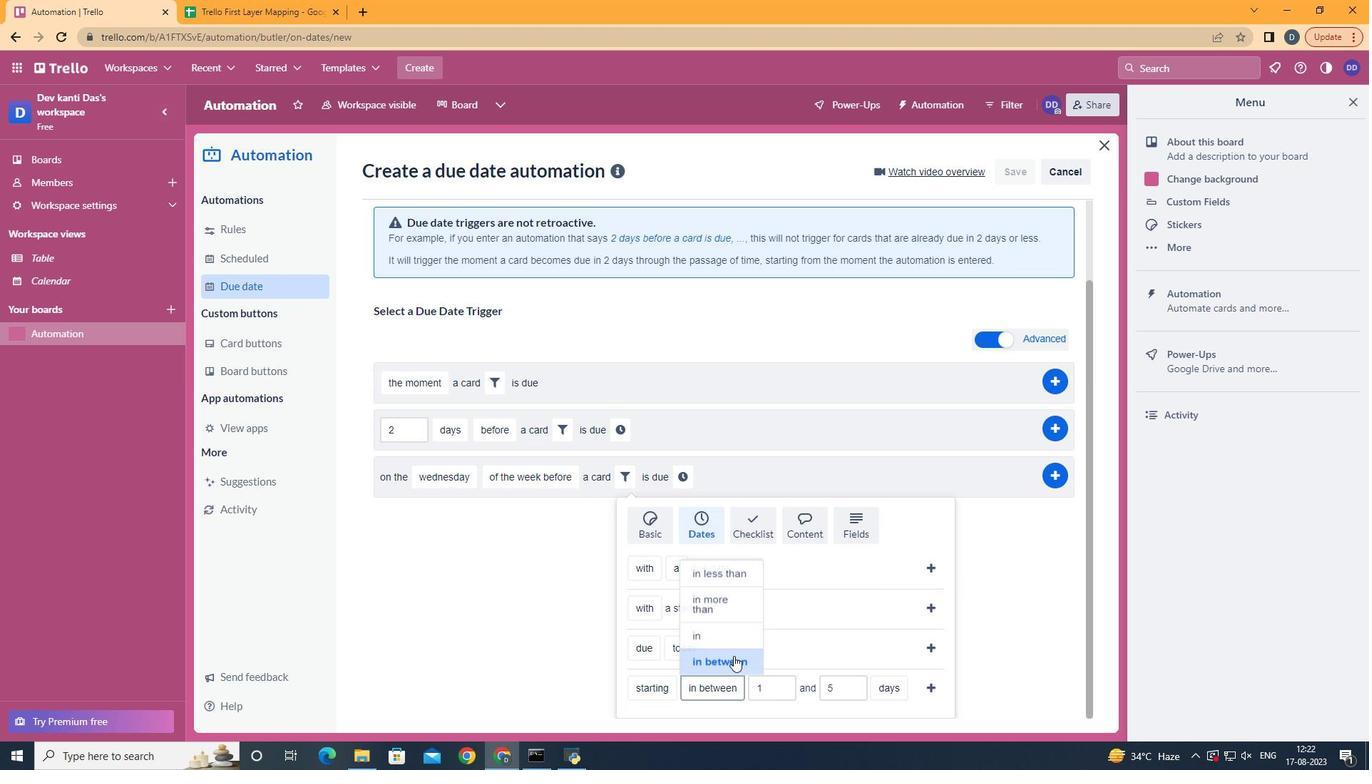 
Action: Mouse moved to (928, 680)
Screenshot: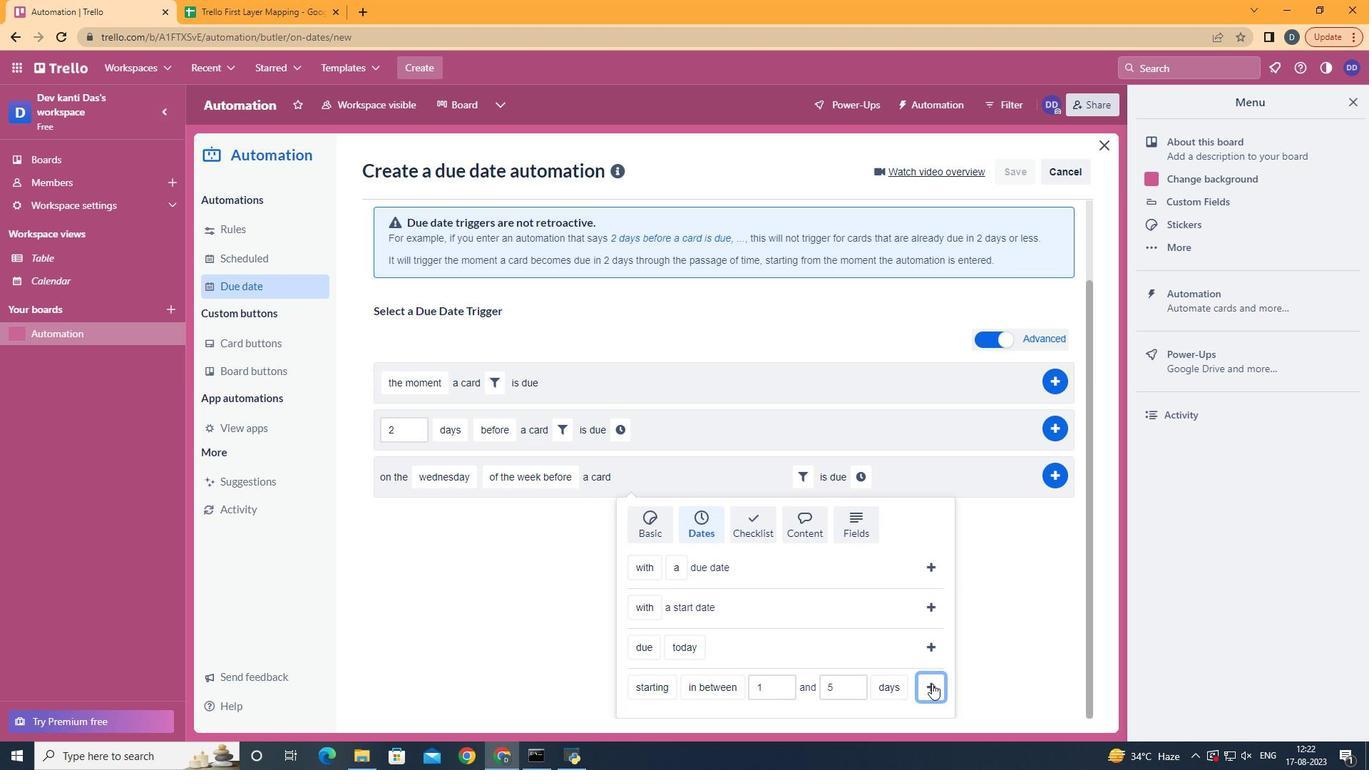 
Action: Mouse pressed left at (928, 680)
Screenshot: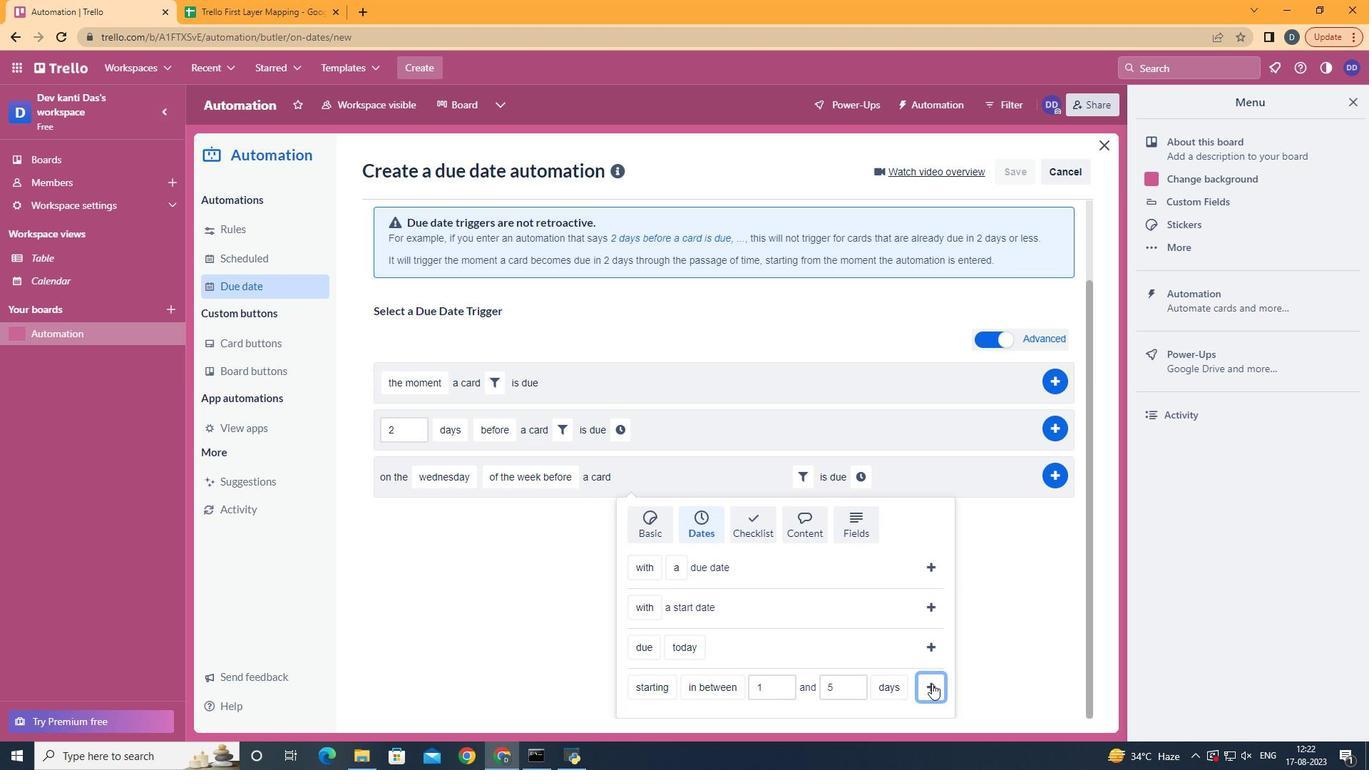 
Action: Mouse moved to (860, 569)
Screenshot: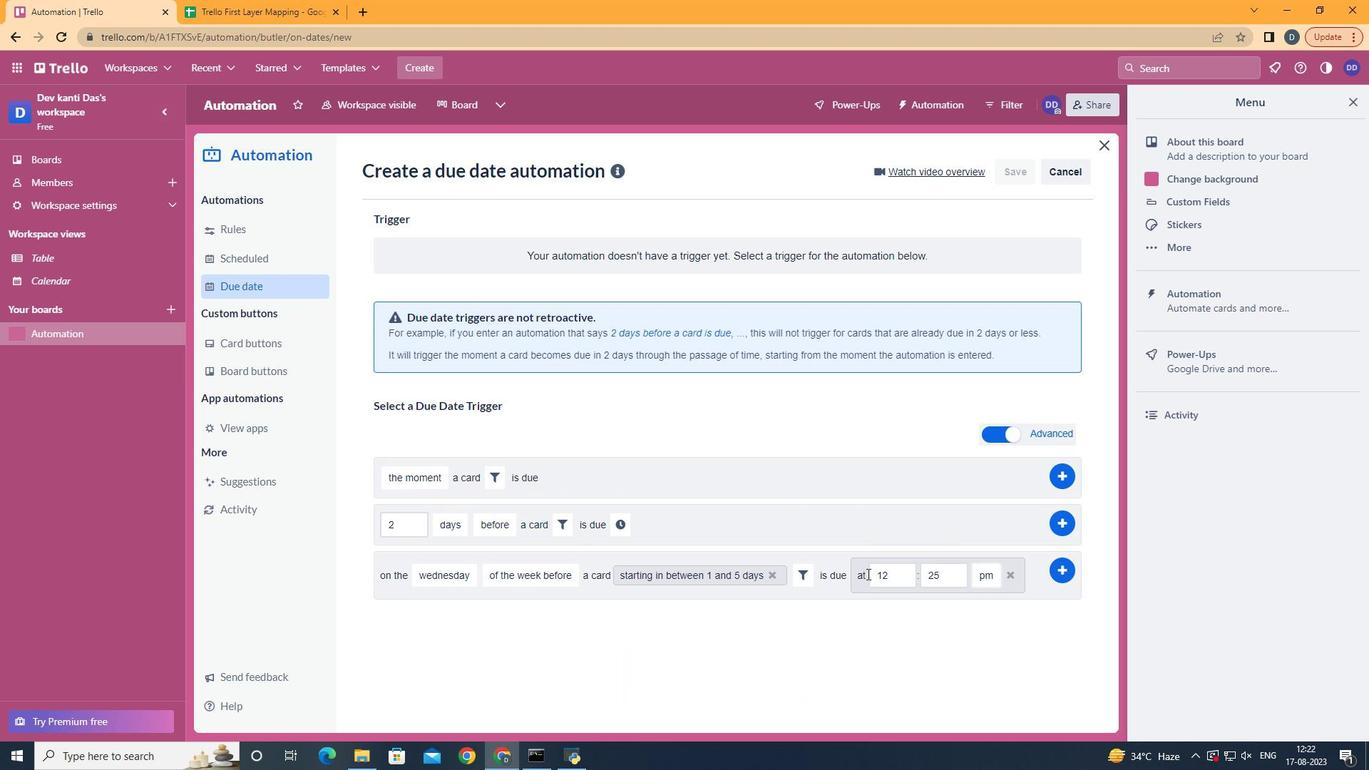 
Action: Mouse pressed left at (860, 569)
Screenshot: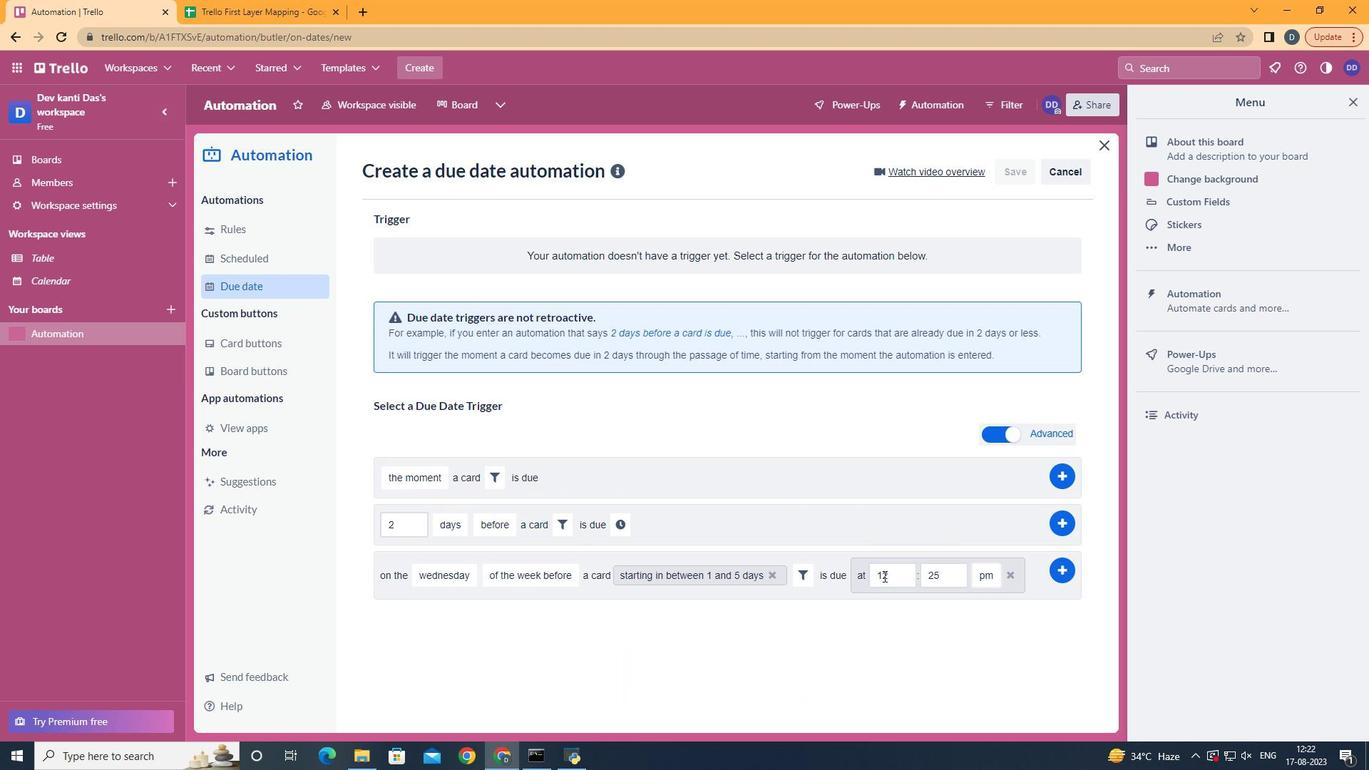 
Action: Mouse moved to (890, 574)
Screenshot: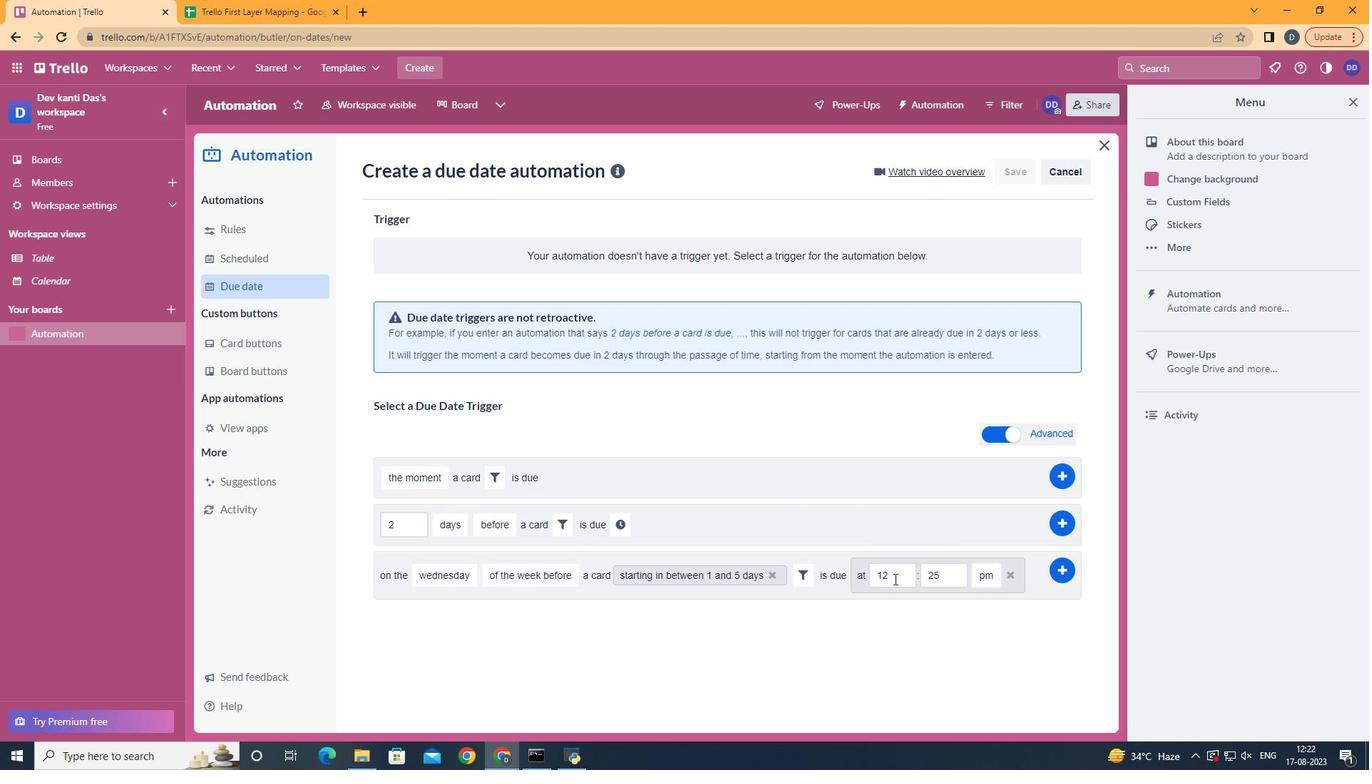 
Action: Mouse pressed left at (890, 574)
Screenshot: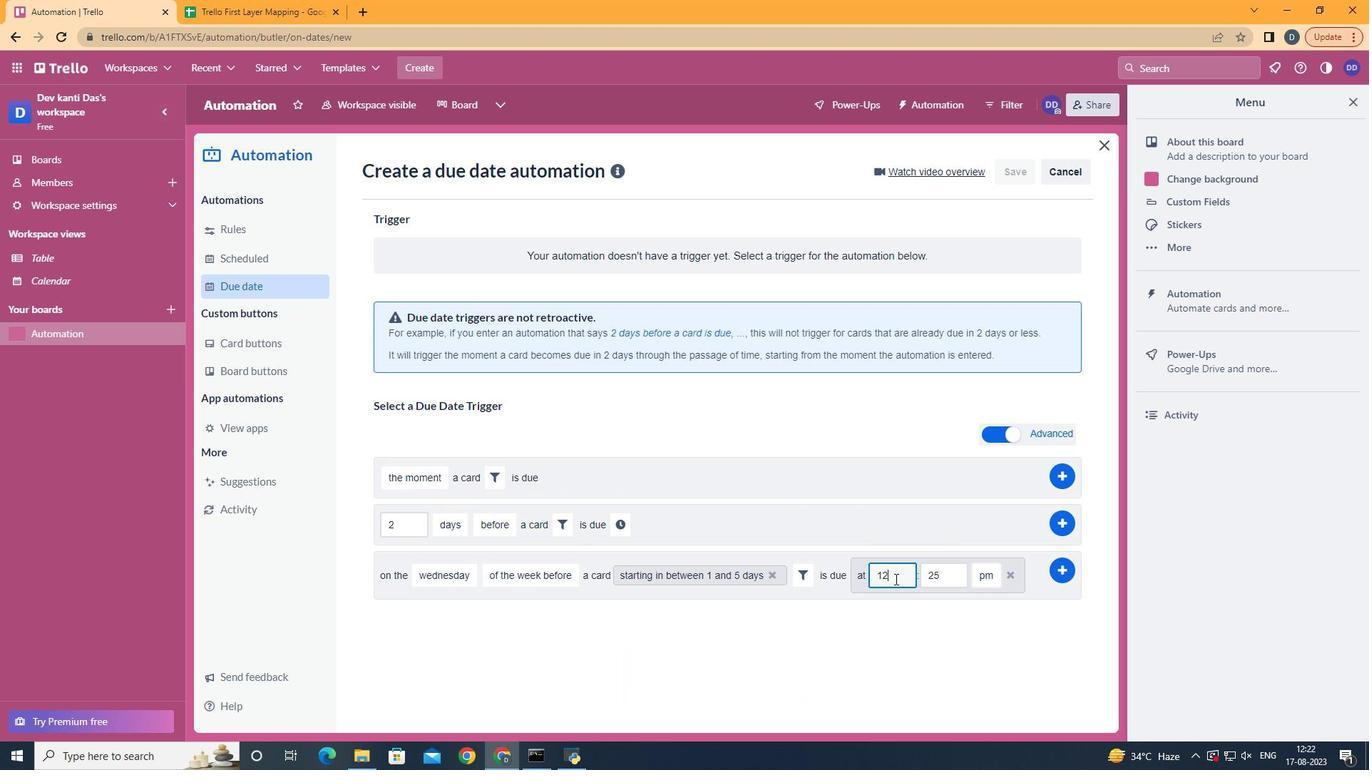 
Action: Mouse moved to (874, 581)
Screenshot: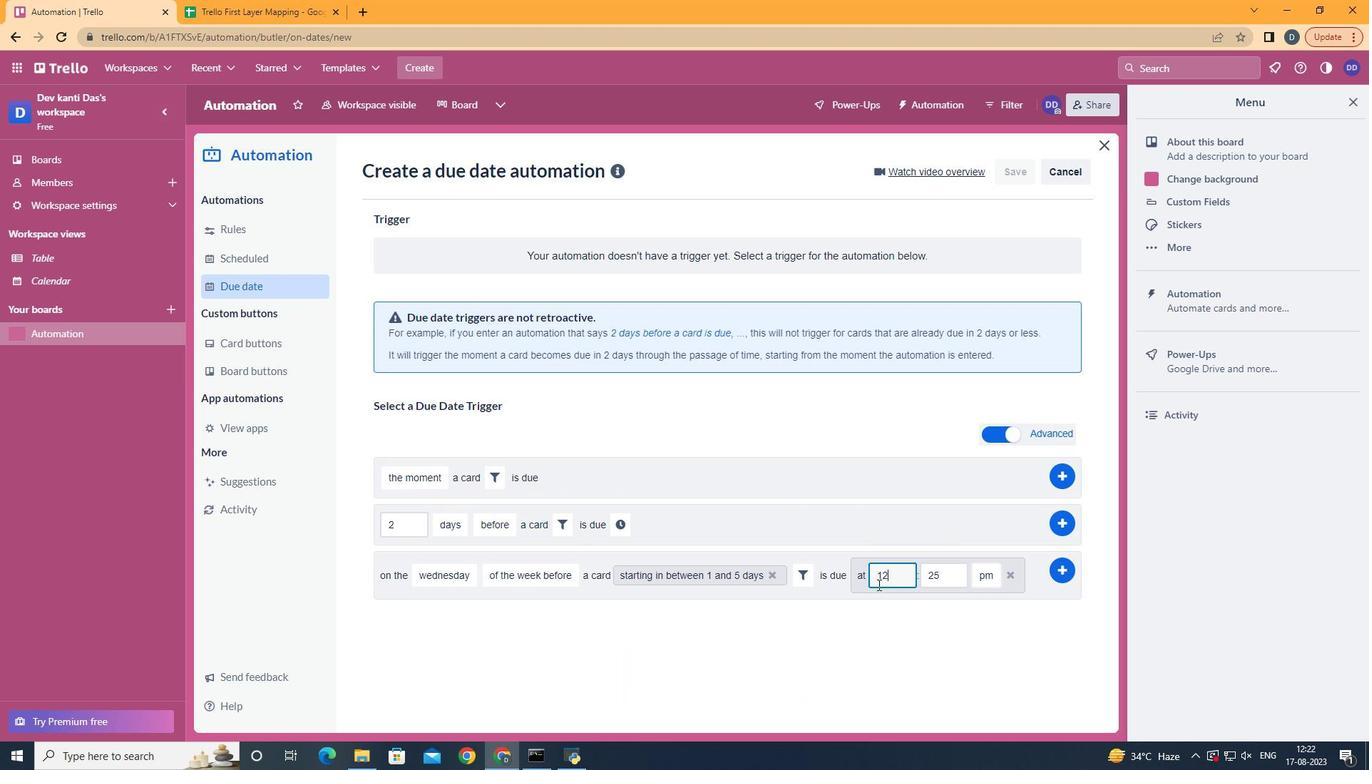 
Action: Key pressed <Key.backspace>1
Screenshot: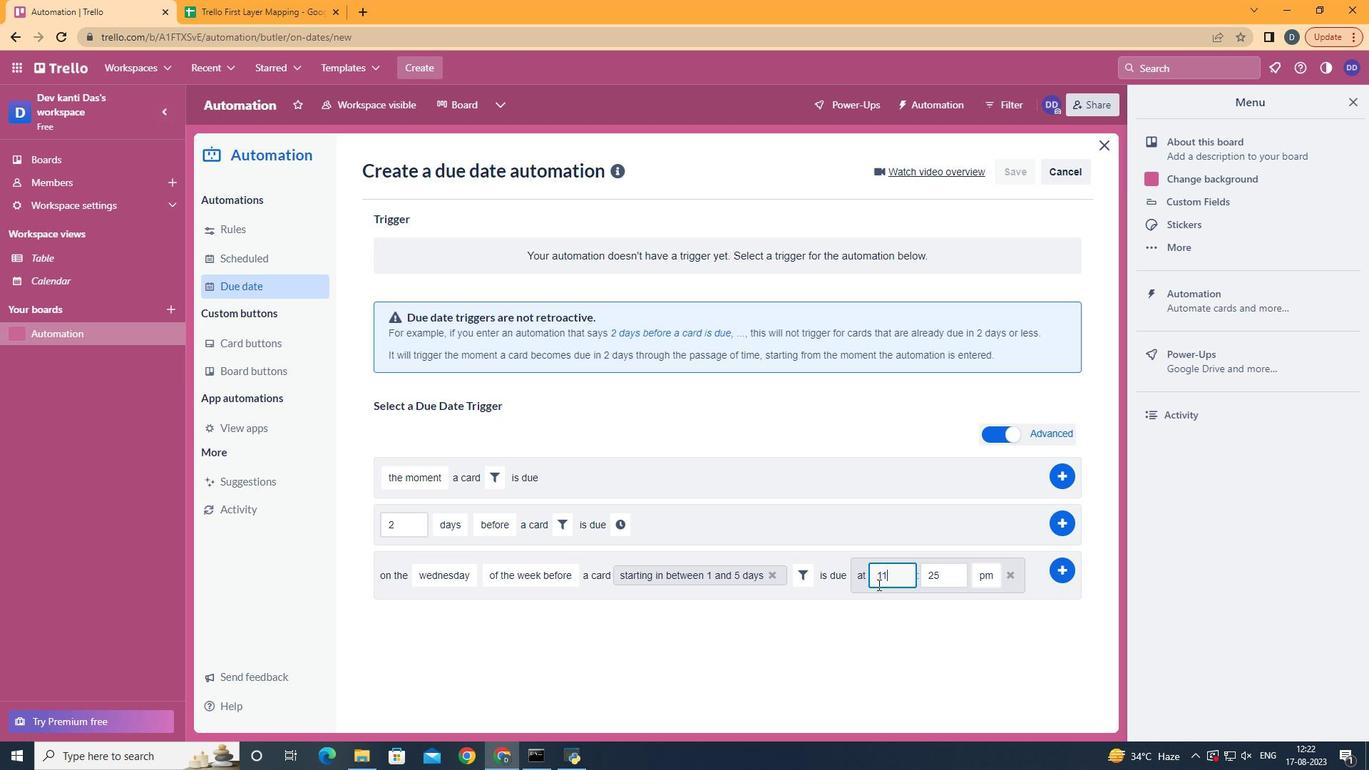 
Action: Mouse moved to (944, 577)
Screenshot: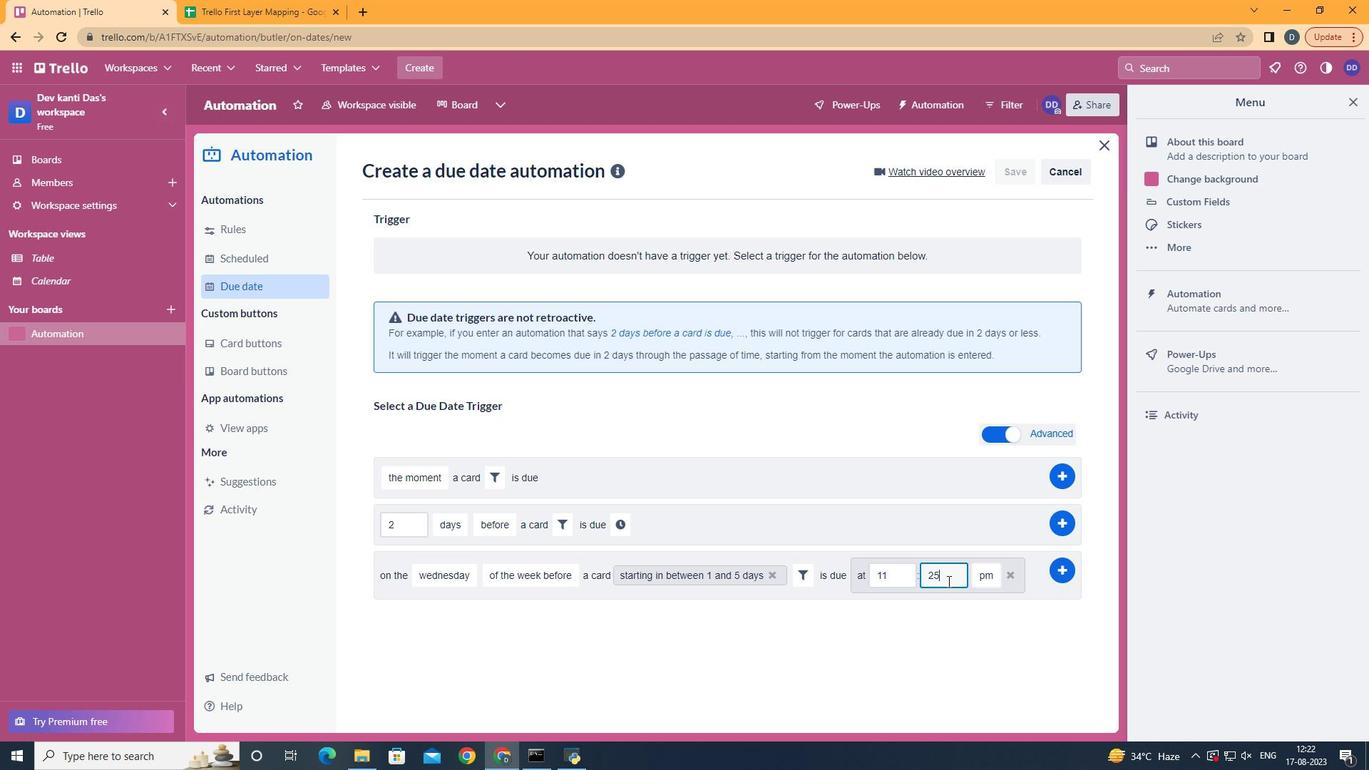 
Action: Mouse pressed left at (944, 577)
Screenshot: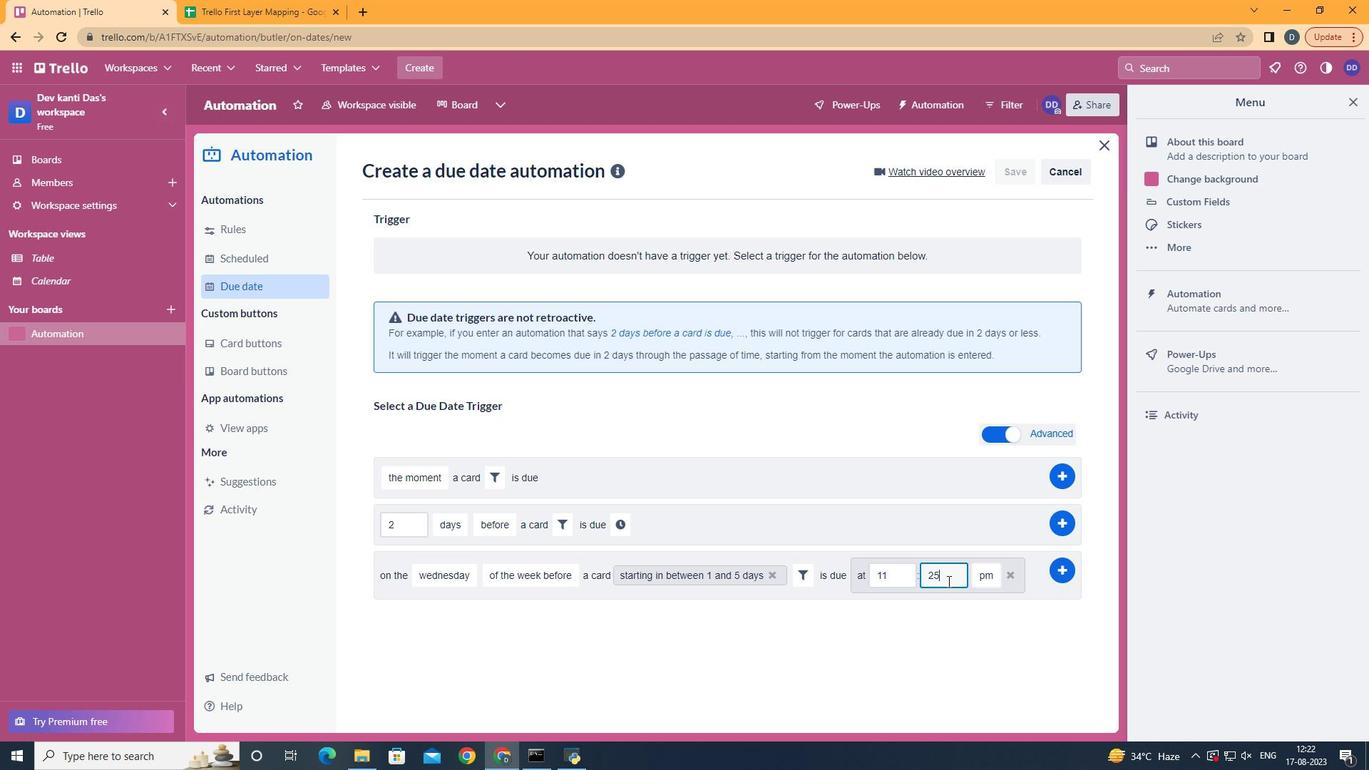 
Action: Key pressed <Key.backspace><Key.backspace>00
Screenshot: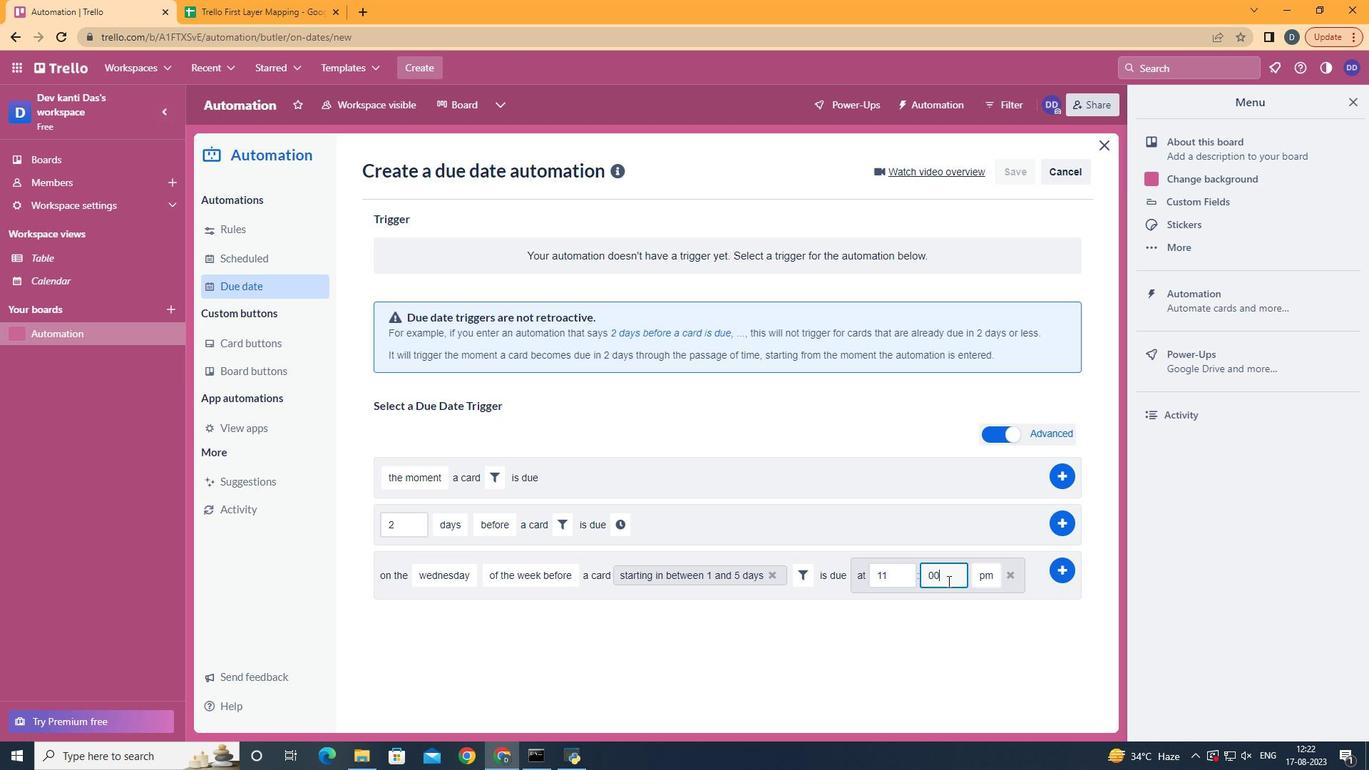 
Action: Mouse moved to (981, 596)
Screenshot: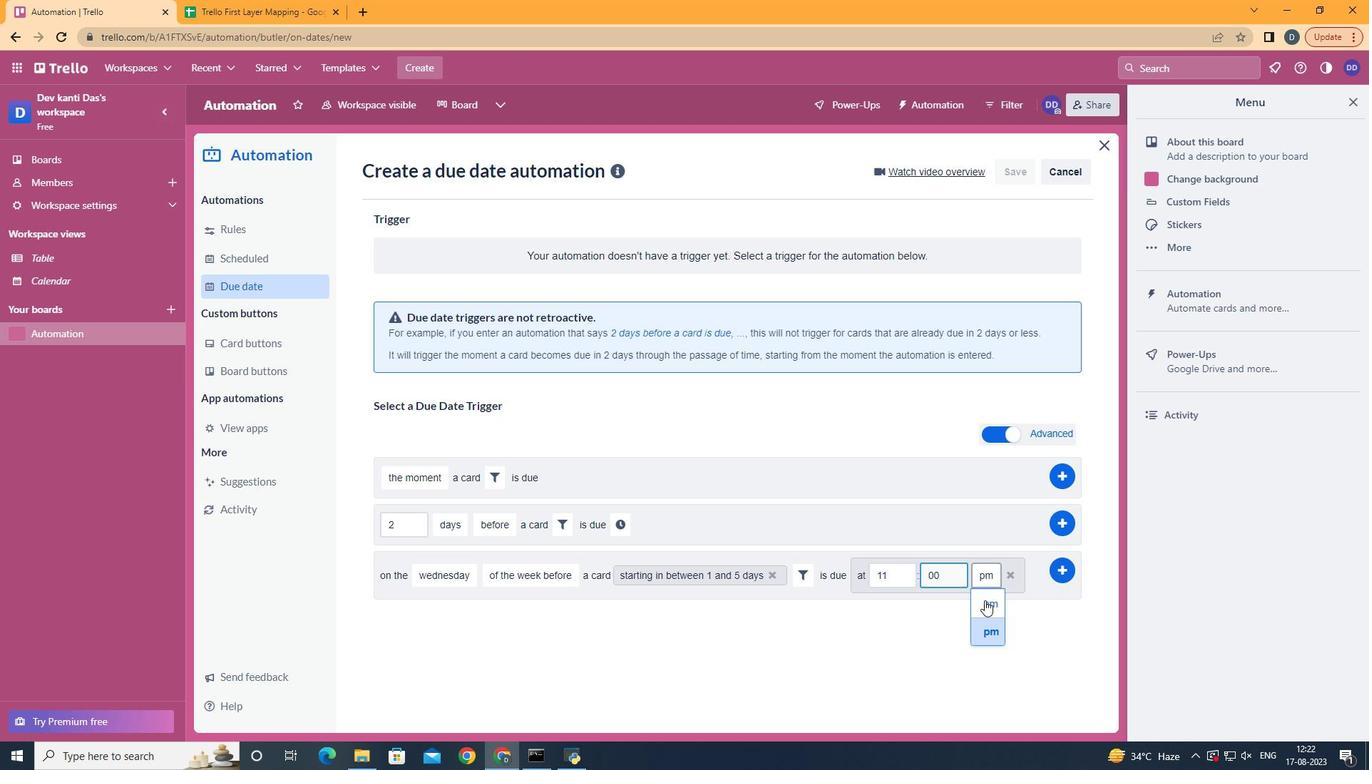 
Action: Mouse pressed left at (981, 596)
Screenshot: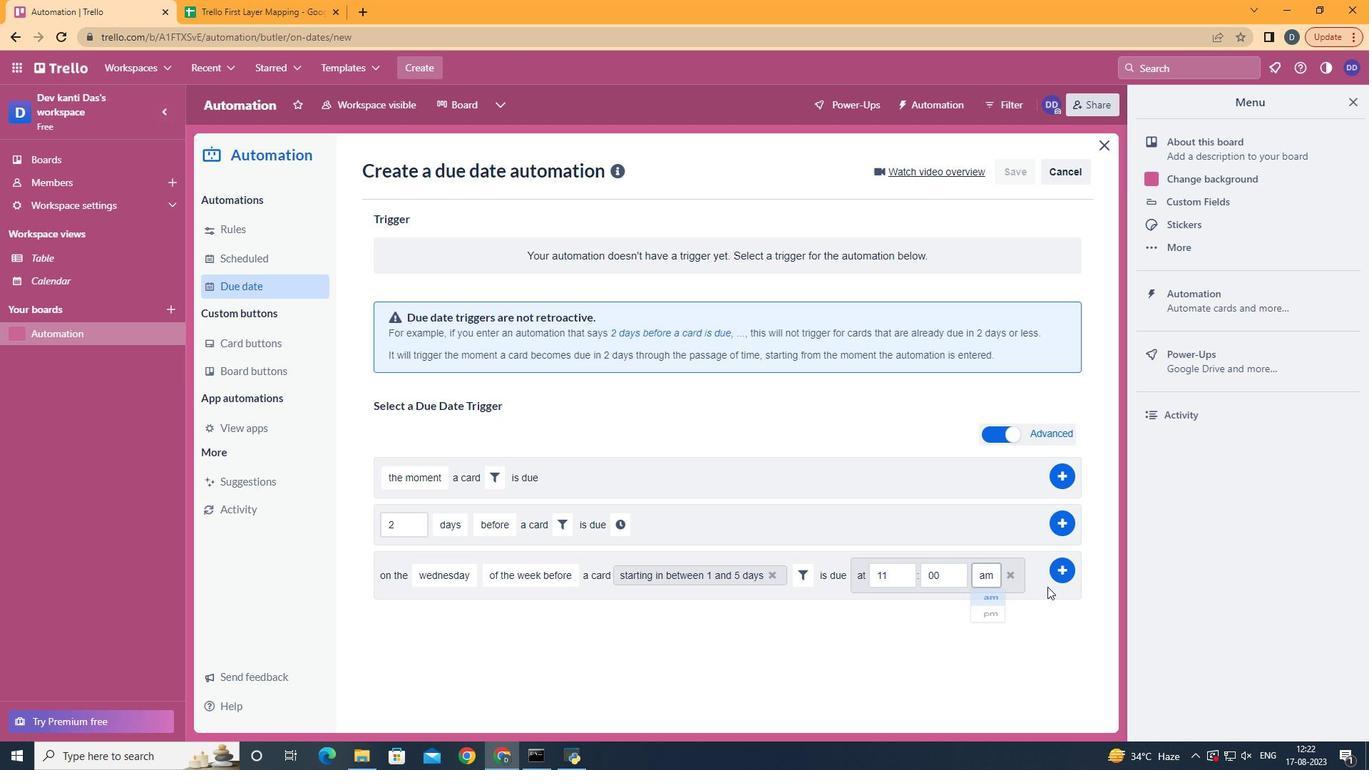
Action: Mouse moved to (1070, 571)
Screenshot: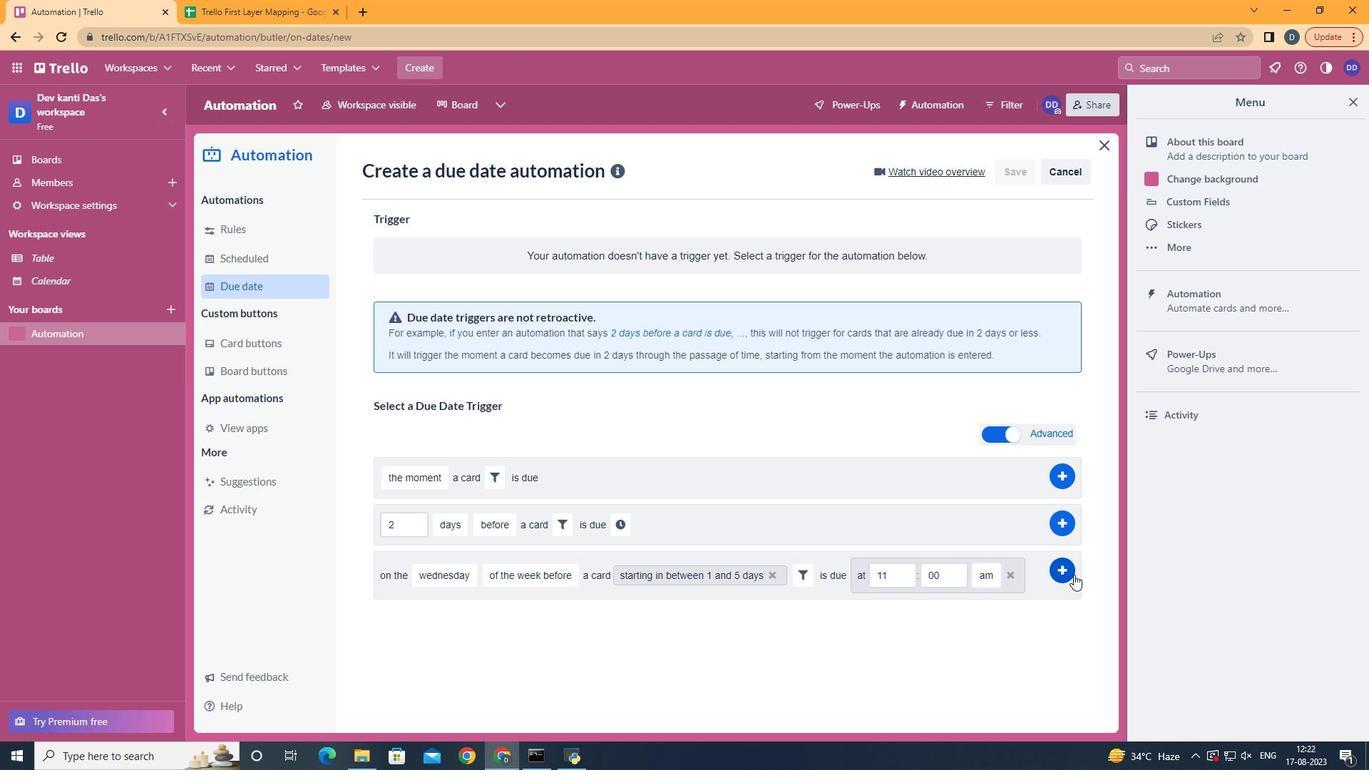 
Action: Mouse pressed left at (1070, 571)
Screenshot: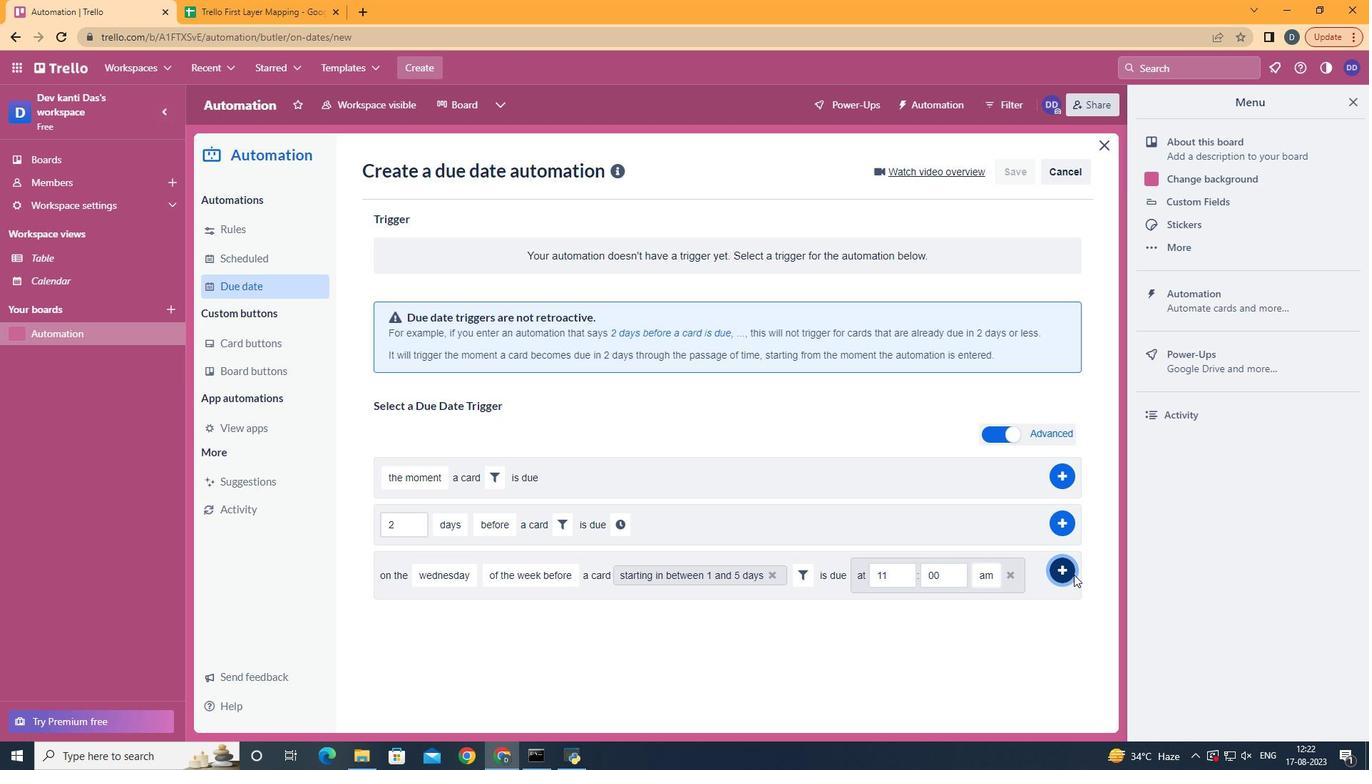 
Action: Mouse moved to (1066, 571)
Screenshot: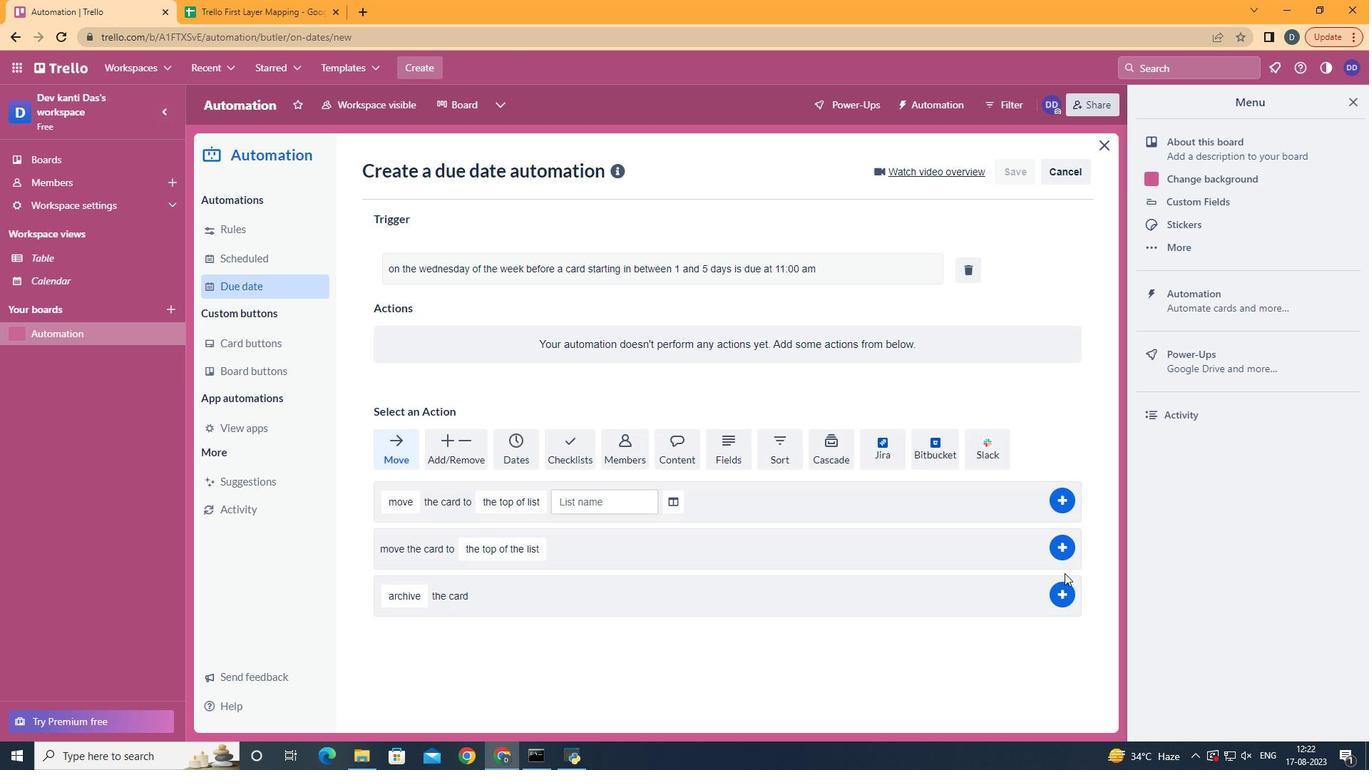 
